 Task: Look for space in Sakrand, Pakistan from 10th July, 2023 to 15th July, 2023 for 7 adults in price range Rs.10000 to Rs.15000. Place can be entire place or shared room with 4 bedrooms having 7 beds and 4 bathrooms. Property type can be house, flat, guest house. Amenities needed are: wifi, TV, free parkinig on premises, gym, breakfast. Booking option can be shelf check-in. Required host language is English.
Action: Mouse pressed left at (427, 77)
Screenshot: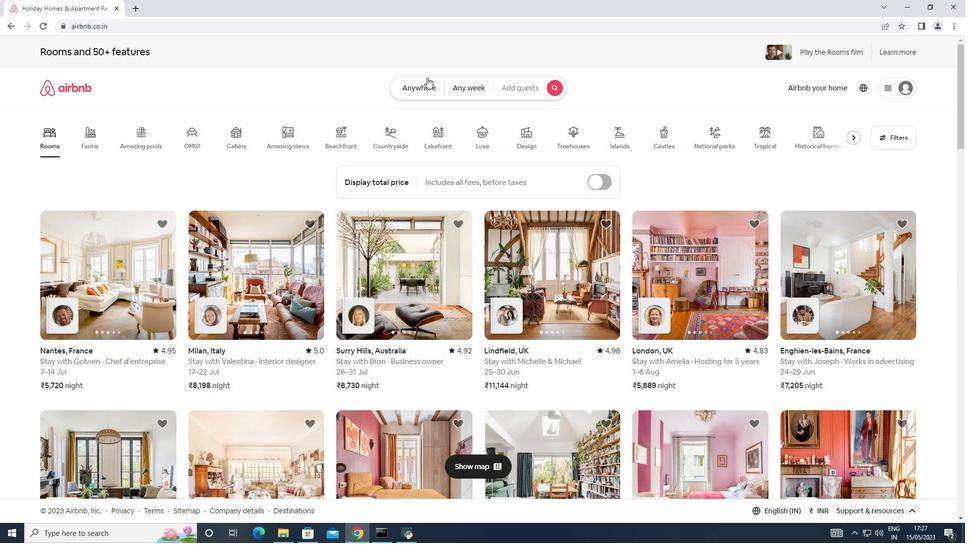 
Action: Mouse moved to (361, 126)
Screenshot: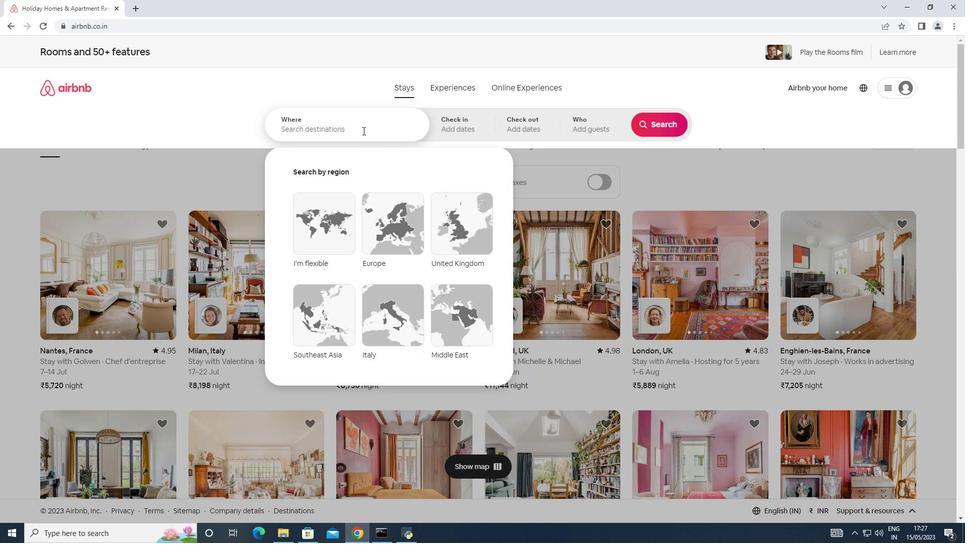 
Action: Mouse pressed left at (361, 126)
Screenshot: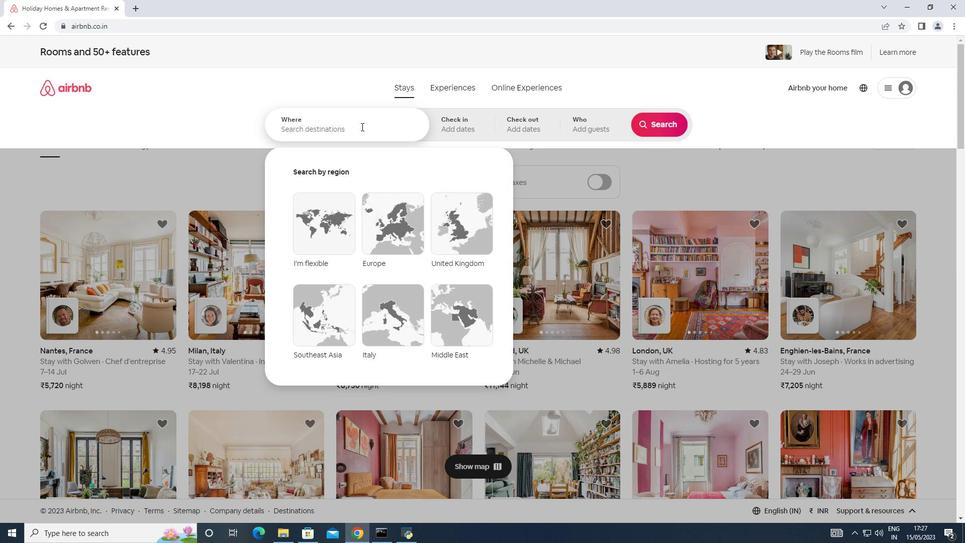 
Action: Mouse moved to (362, 125)
Screenshot: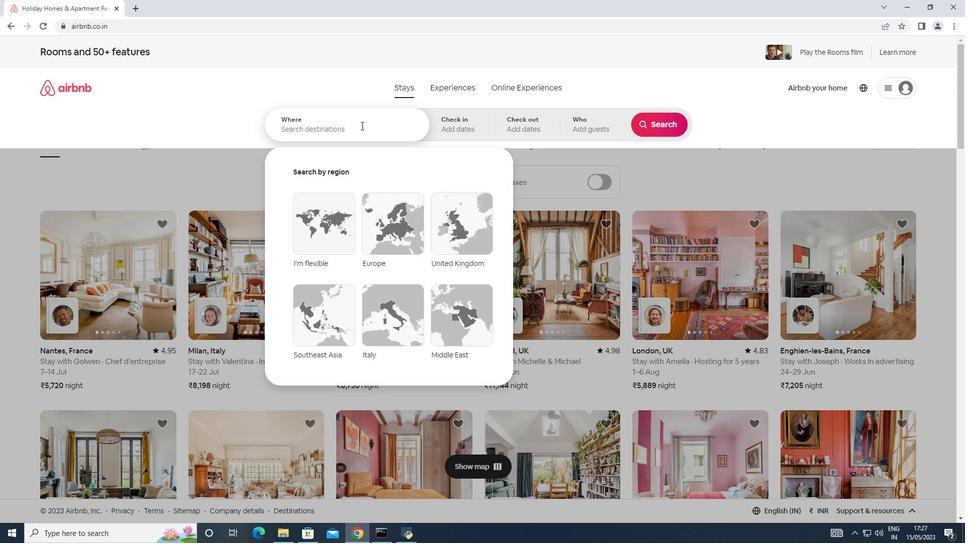 
Action: Key pressed <Key.shift>Sakrand,<Key.shift>Pakistan
Screenshot: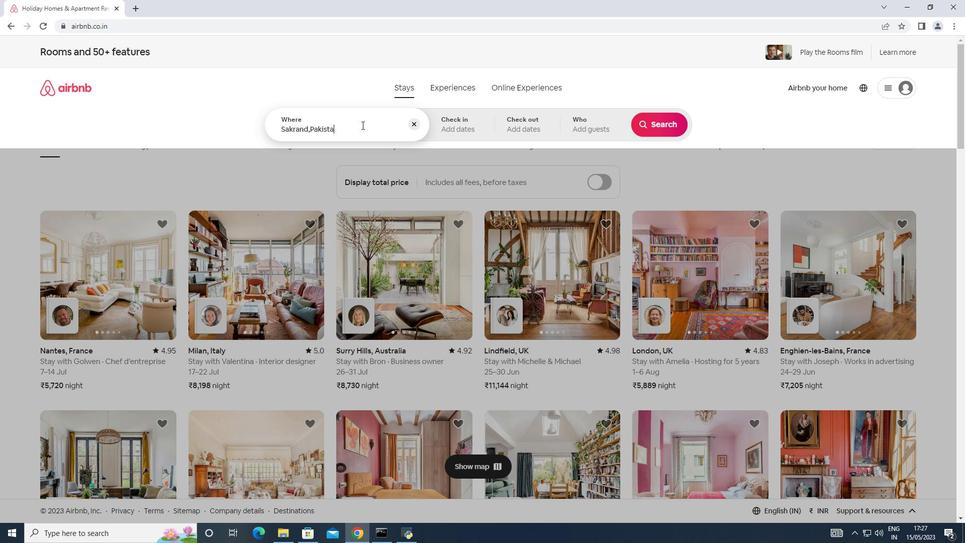 
Action: Mouse moved to (472, 124)
Screenshot: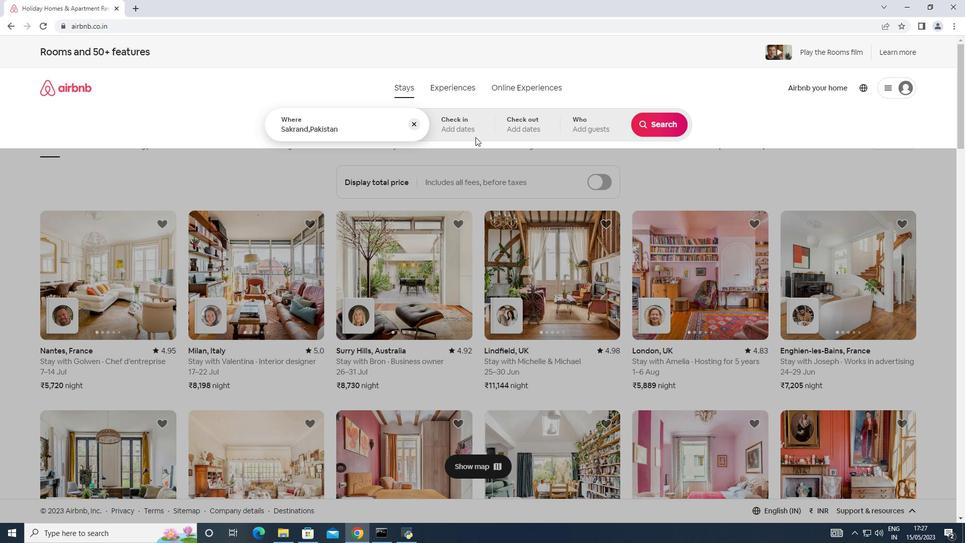 
Action: Mouse pressed left at (472, 124)
Screenshot: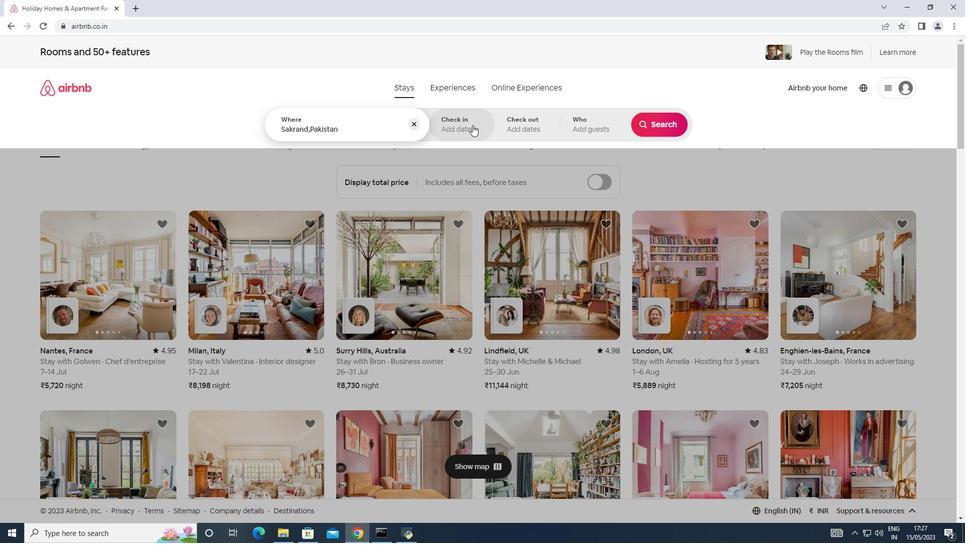 
Action: Mouse moved to (660, 208)
Screenshot: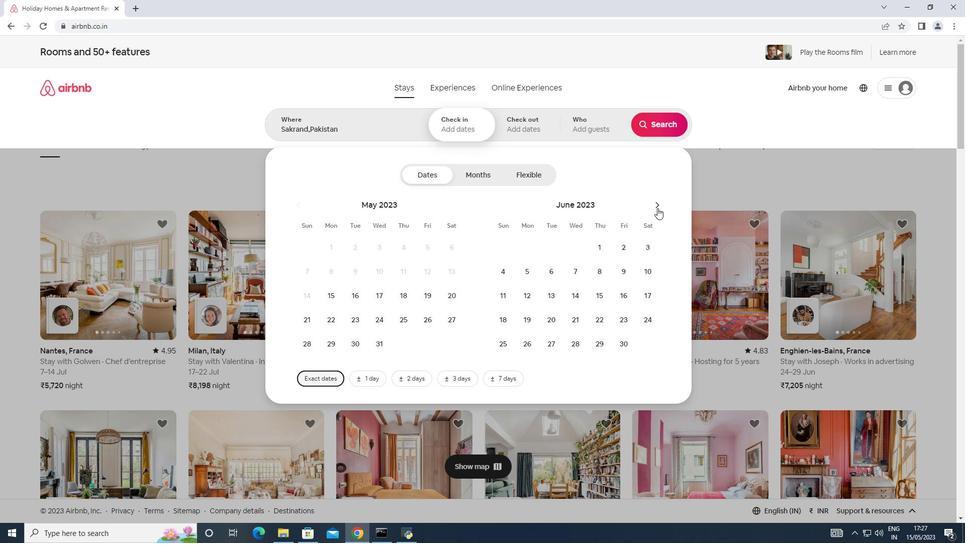 
Action: Mouse pressed left at (660, 208)
Screenshot: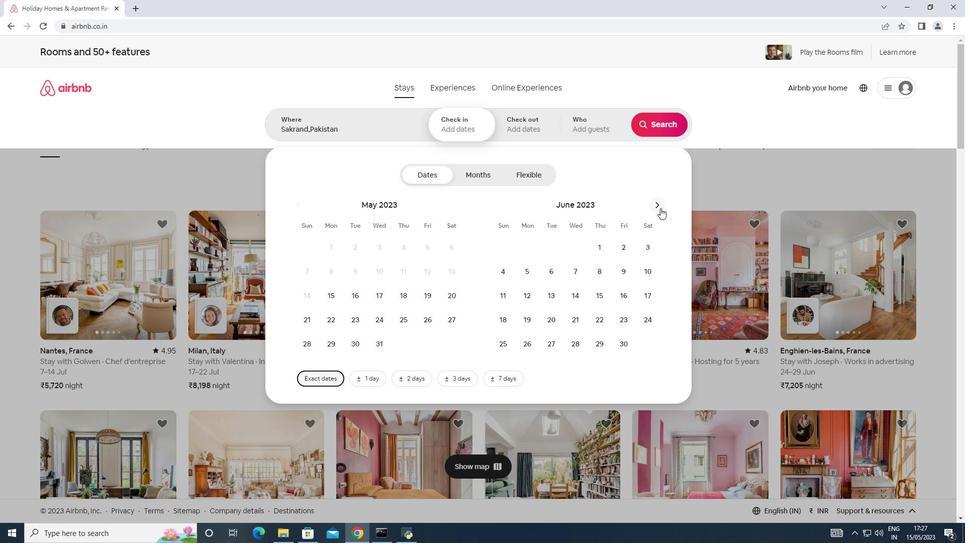 
Action: Mouse moved to (530, 290)
Screenshot: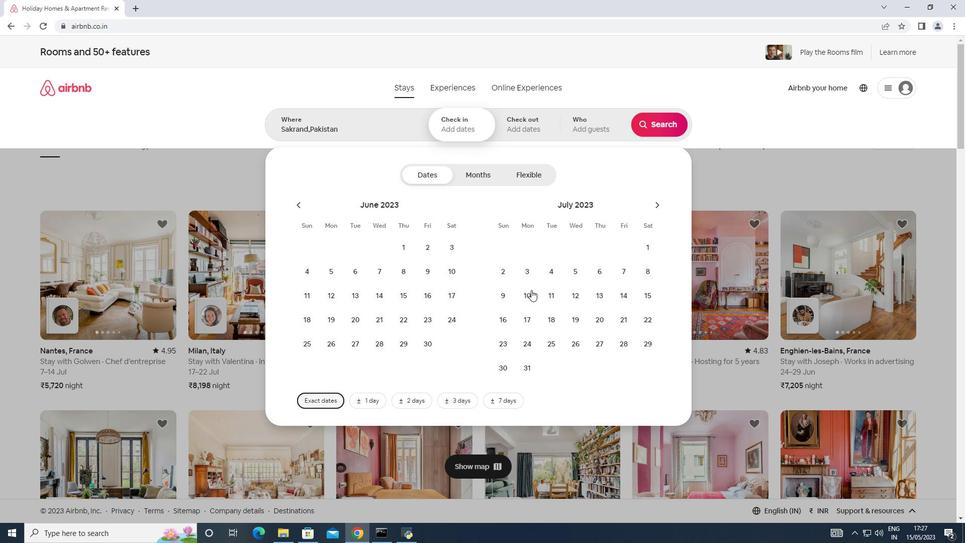 
Action: Mouse pressed left at (530, 290)
Screenshot: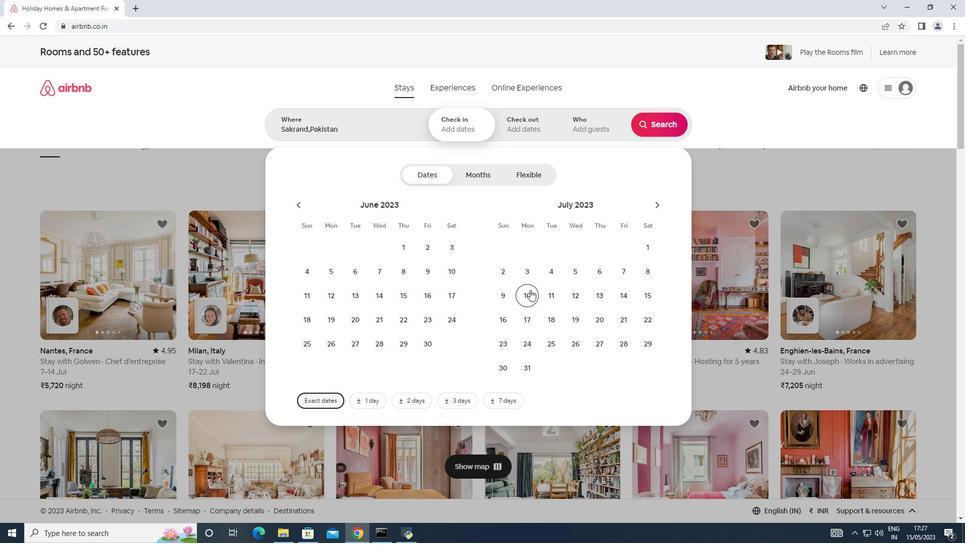 
Action: Mouse moved to (638, 292)
Screenshot: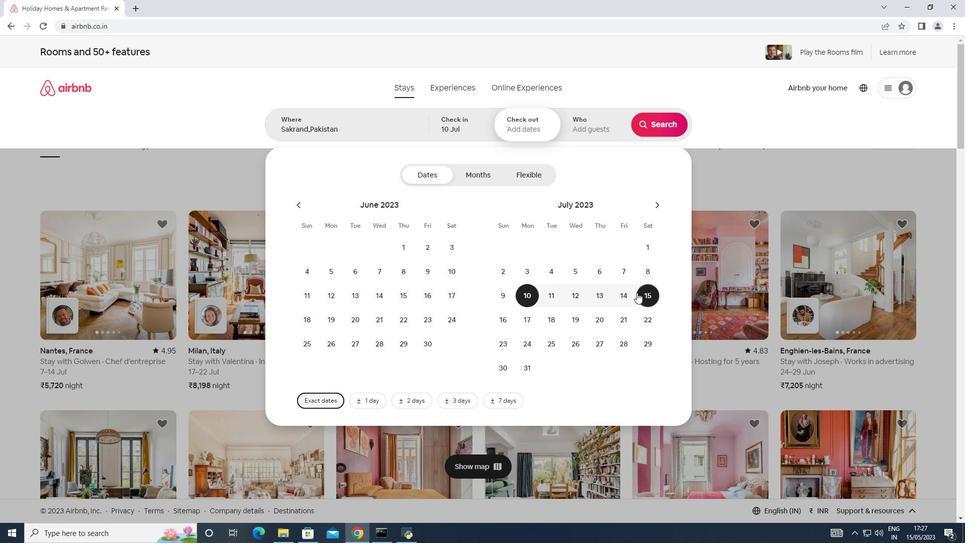 
Action: Mouse pressed left at (638, 292)
Screenshot: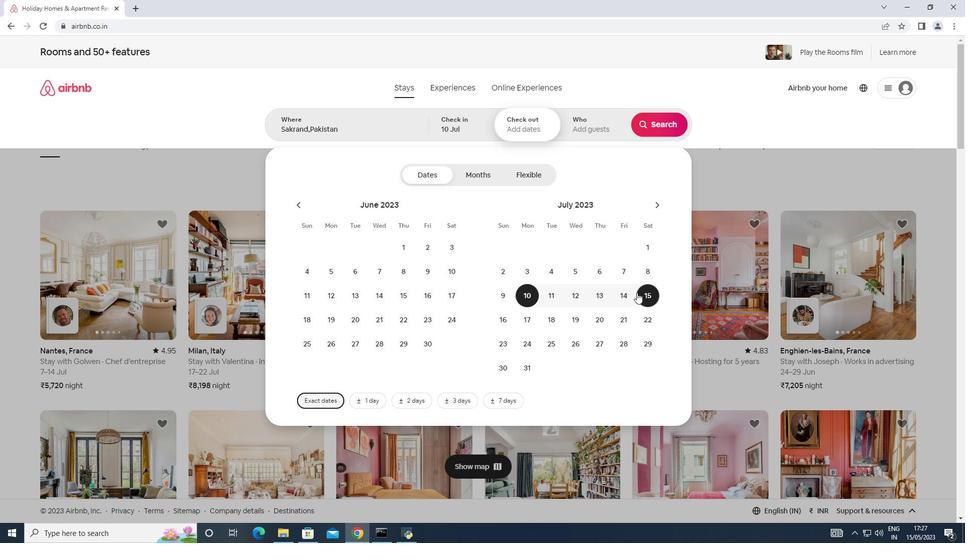 
Action: Mouse moved to (592, 126)
Screenshot: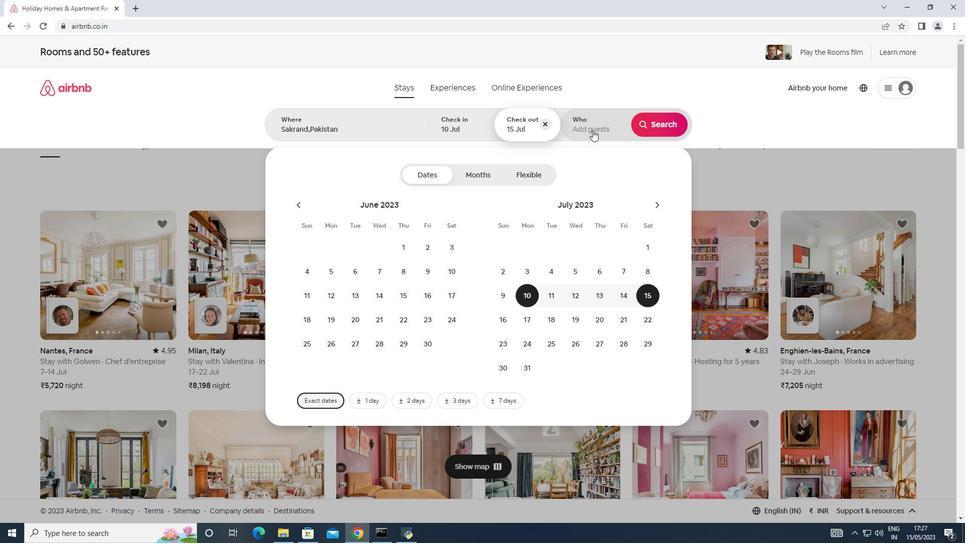 
Action: Mouse pressed left at (592, 126)
Screenshot: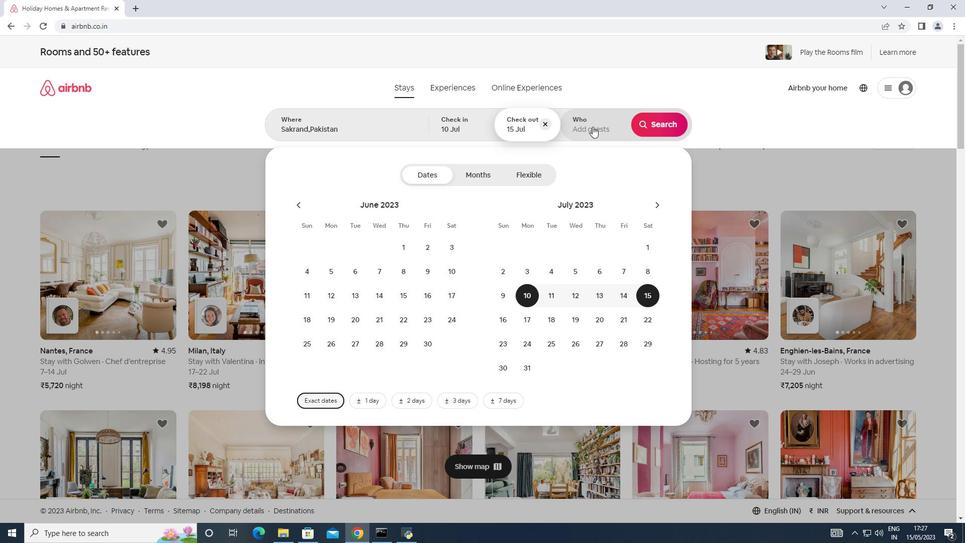 
Action: Mouse moved to (663, 177)
Screenshot: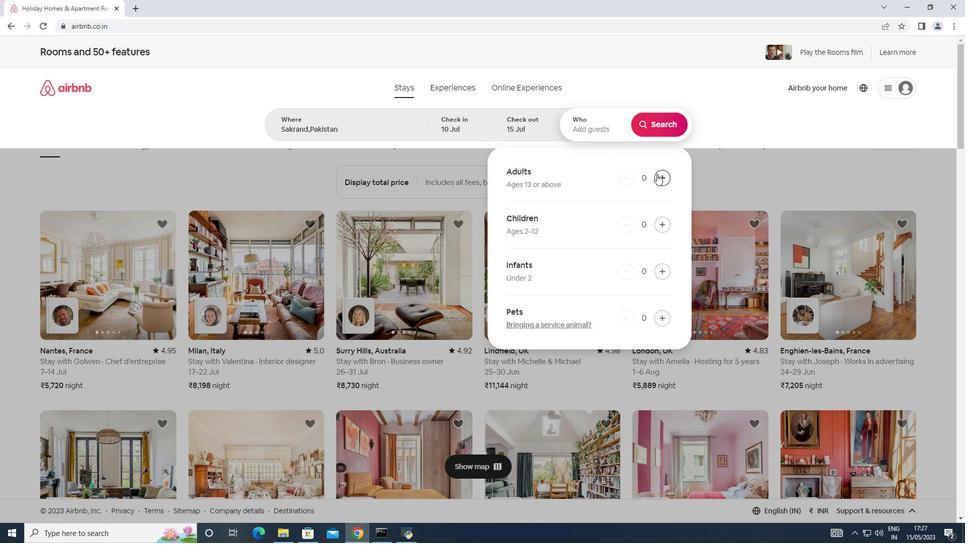 
Action: Mouse pressed left at (663, 177)
Screenshot: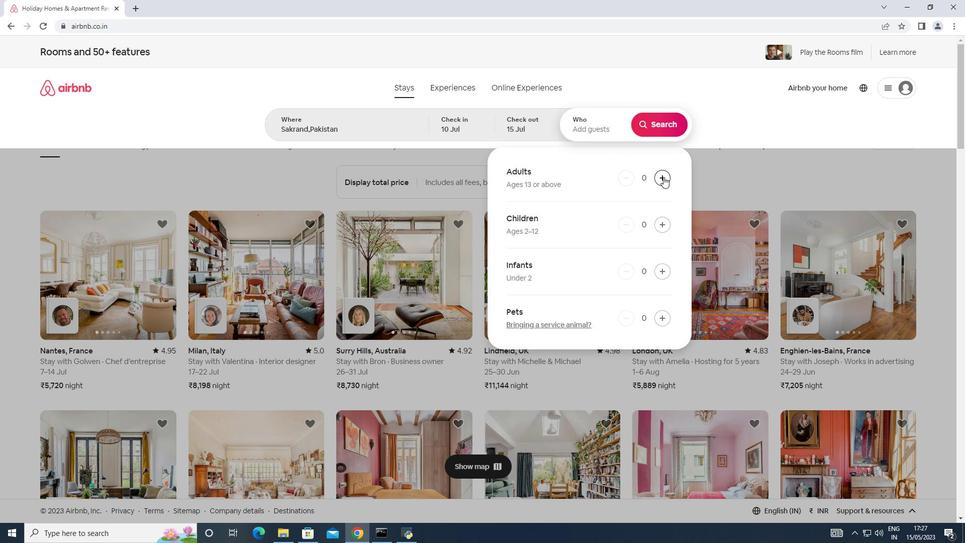 
Action: Mouse pressed left at (663, 177)
Screenshot: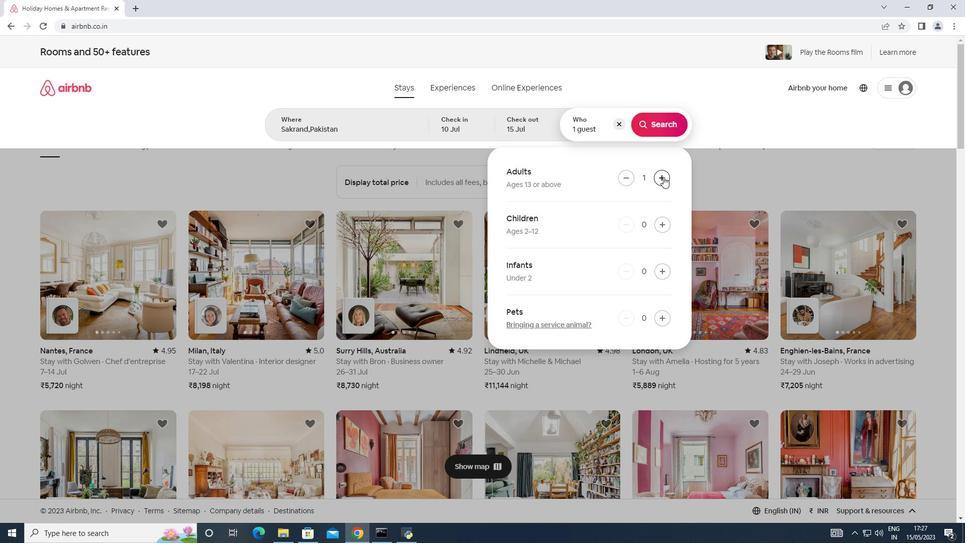 
Action: Mouse moved to (664, 177)
Screenshot: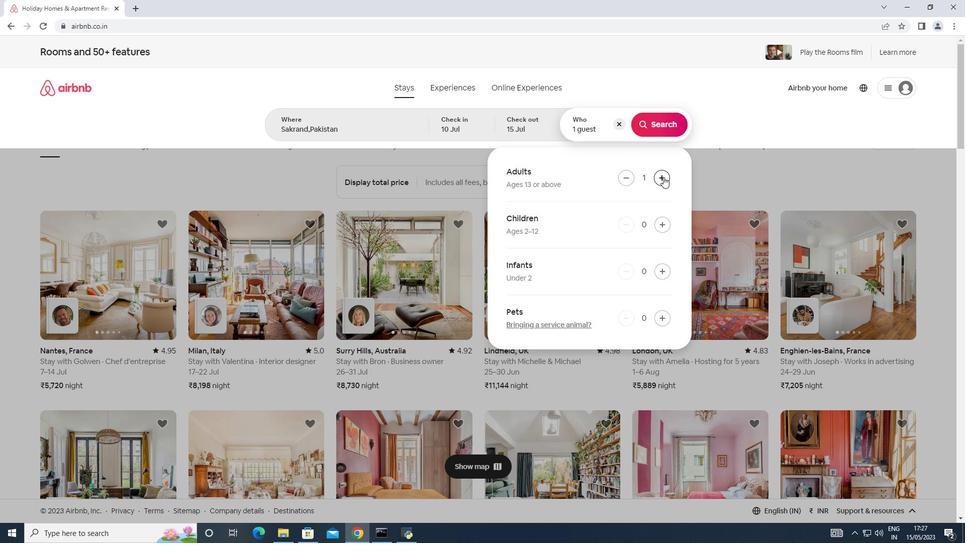 
Action: Mouse pressed left at (664, 177)
Screenshot: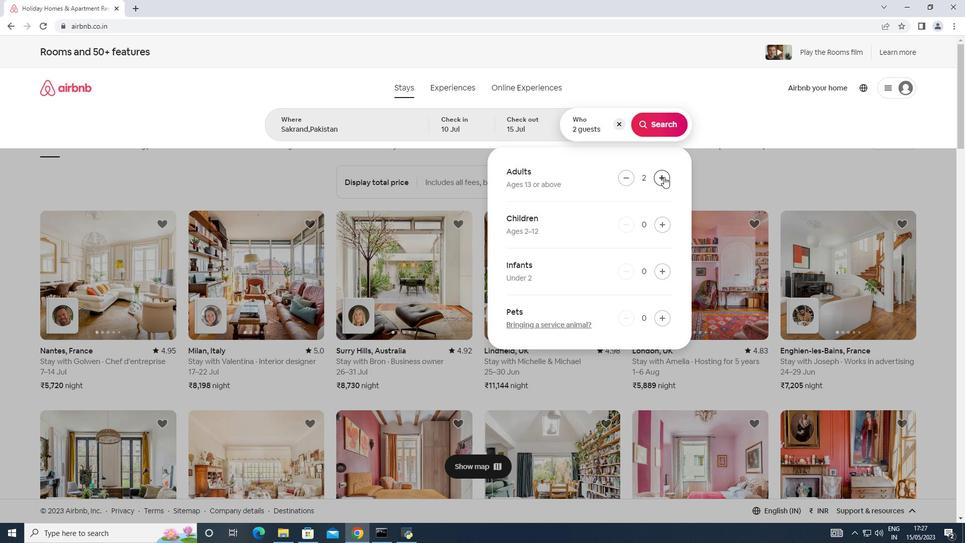 
Action: Mouse pressed left at (664, 177)
Screenshot: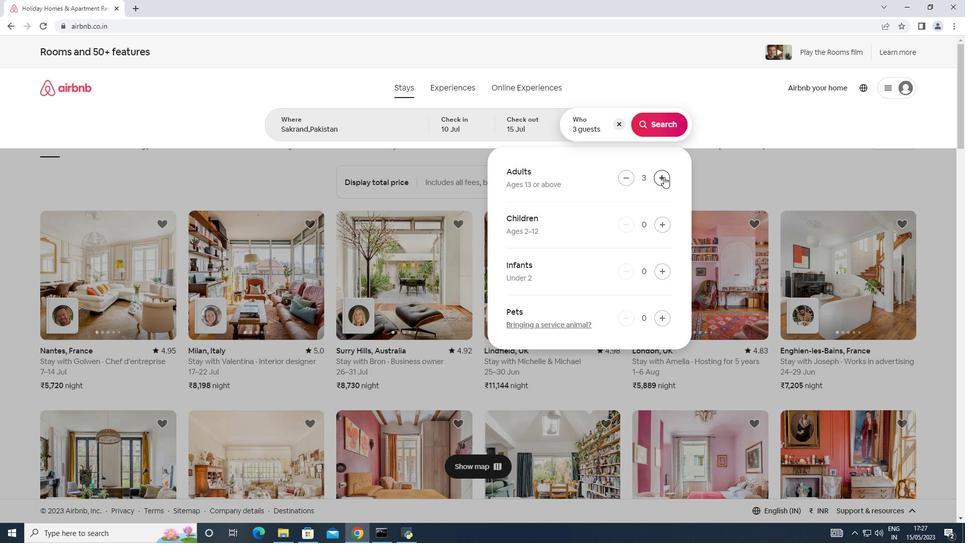 
Action: Mouse pressed left at (664, 177)
Screenshot: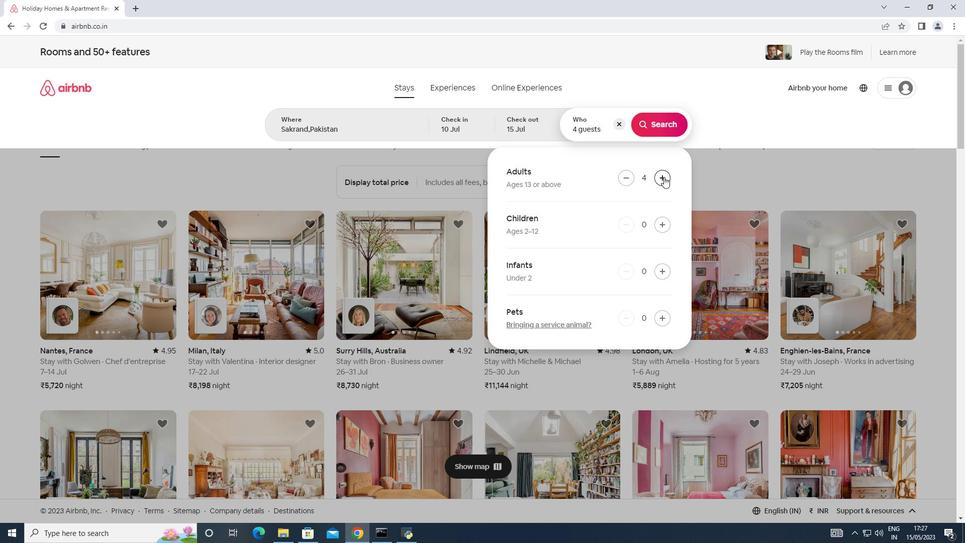 
Action: Mouse pressed left at (664, 177)
Screenshot: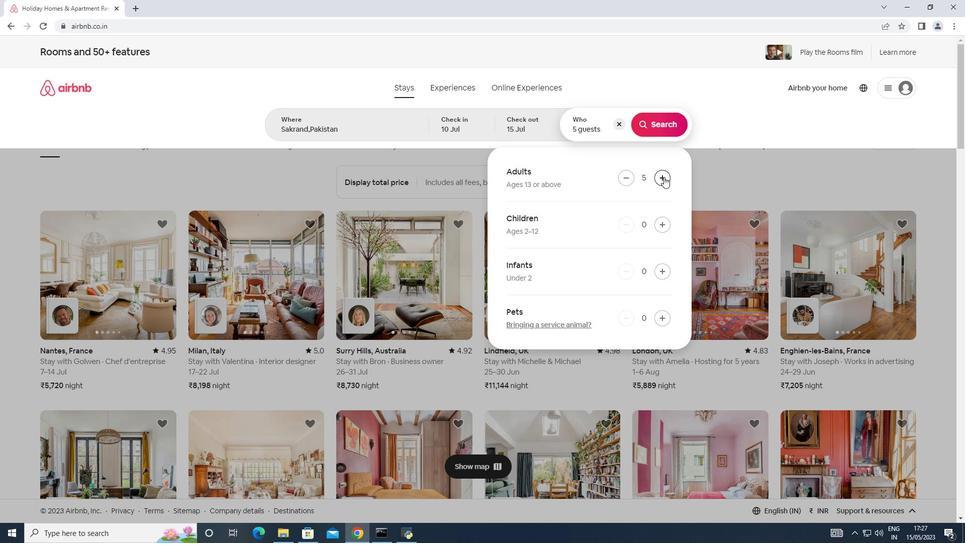 
Action: Mouse pressed left at (664, 177)
Screenshot: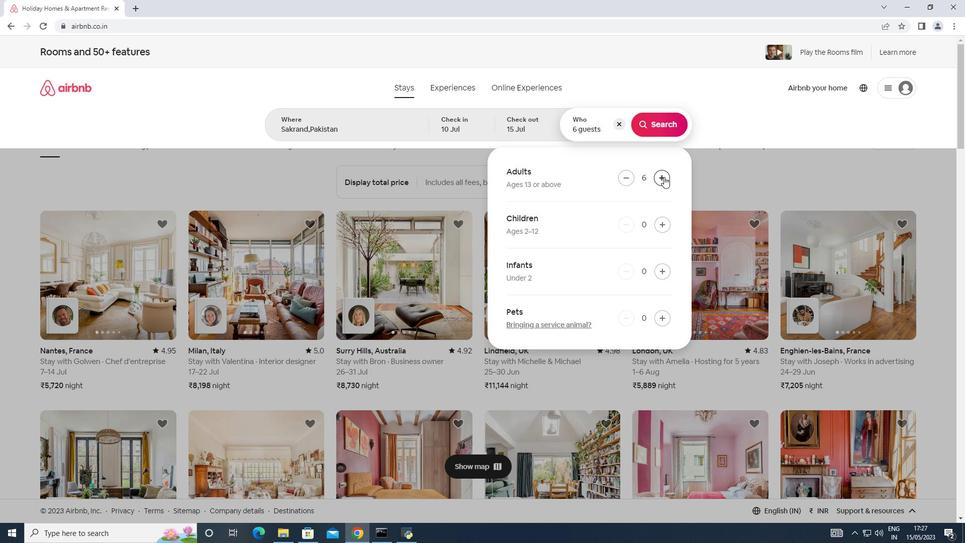 
Action: Mouse moved to (662, 120)
Screenshot: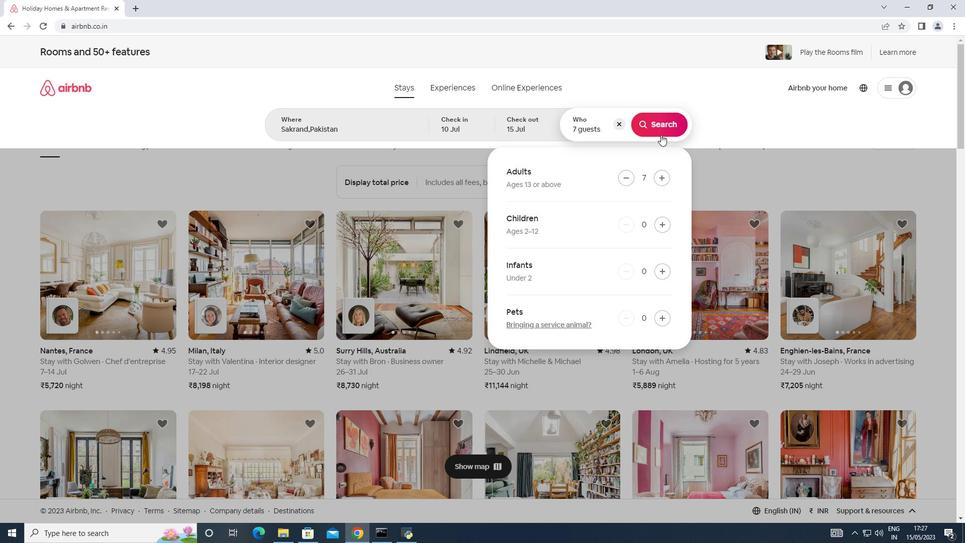 
Action: Mouse pressed left at (662, 120)
Screenshot: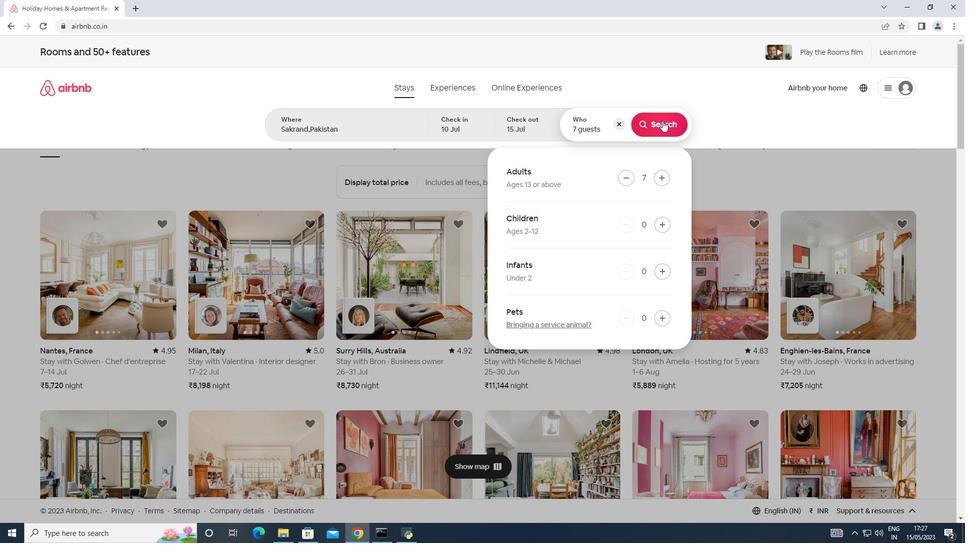 
Action: Mouse moved to (916, 92)
Screenshot: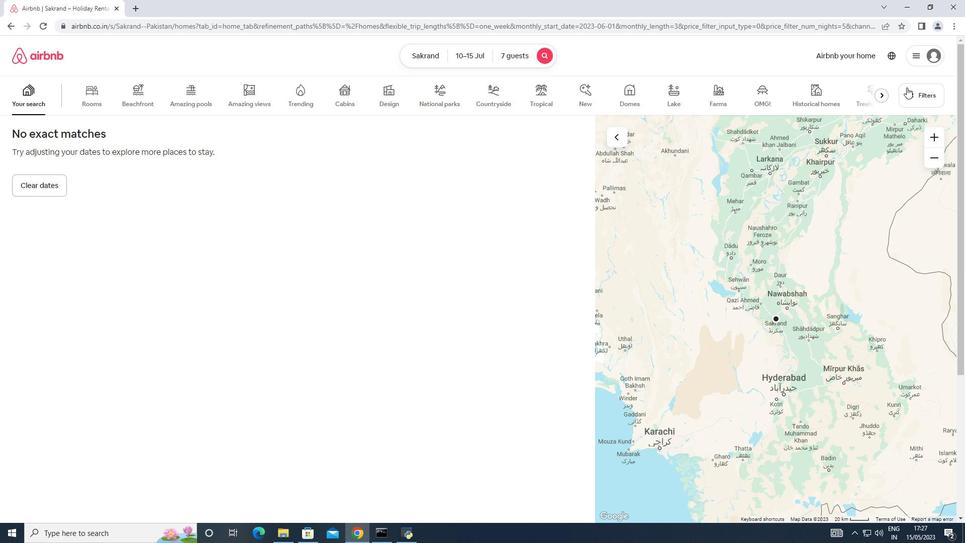 
Action: Mouse pressed left at (916, 92)
Screenshot: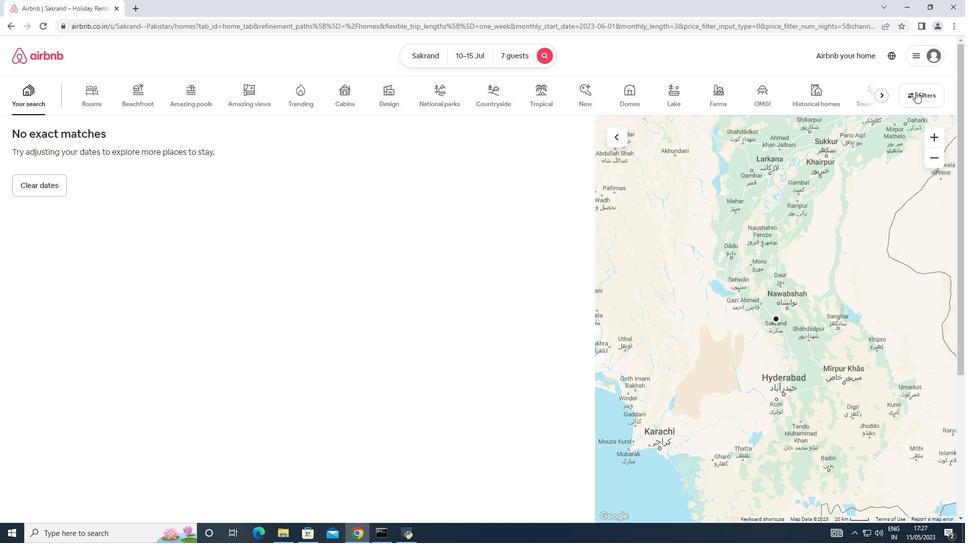 
Action: Mouse moved to (350, 341)
Screenshot: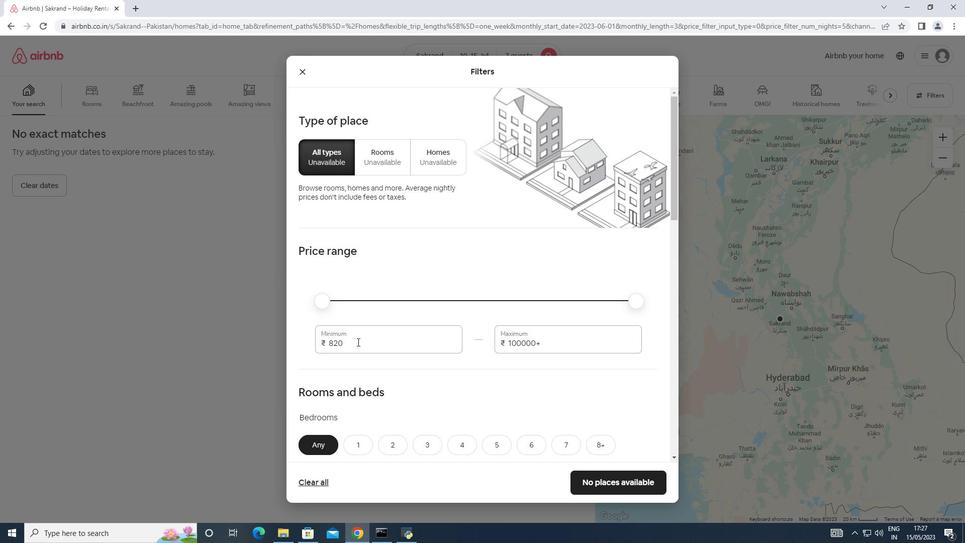 
Action: Mouse pressed left at (350, 341)
Screenshot: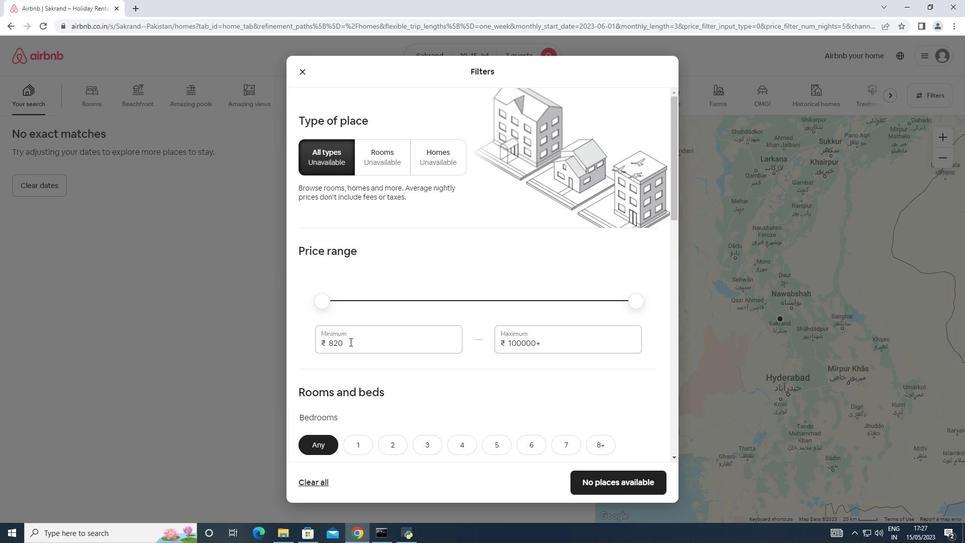 
Action: Mouse moved to (327, 338)
Screenshot: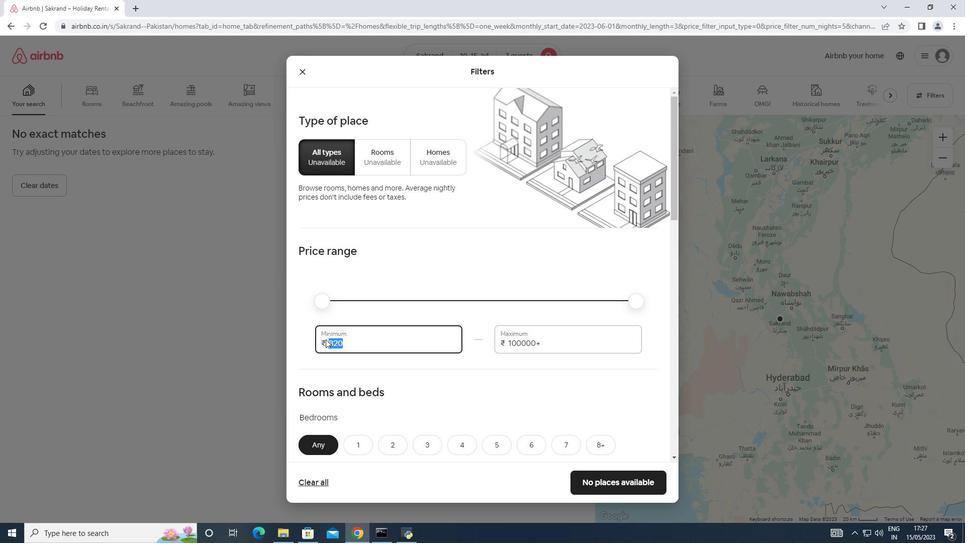 
Action: Key pressed 1
Screenshot: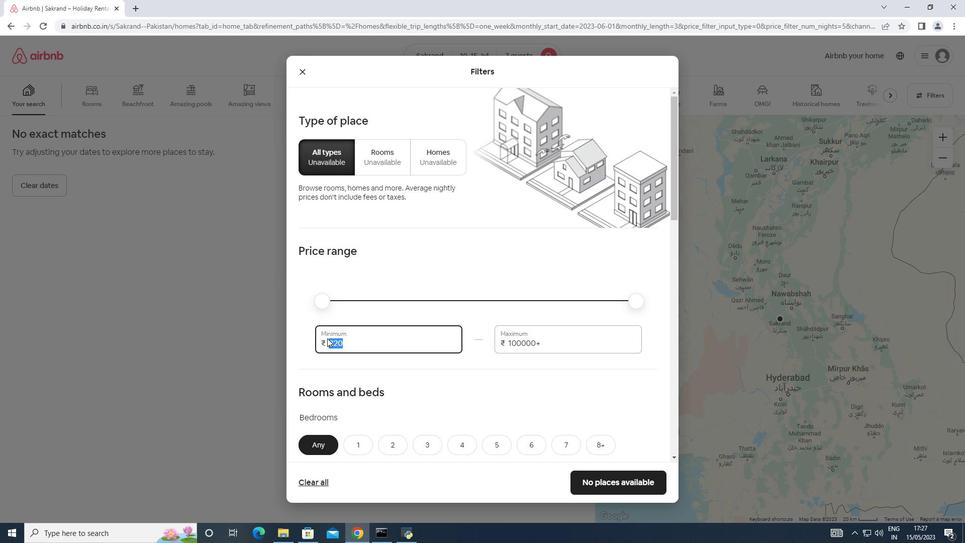 
Action: Mouse moved to (329, 336)
Screenshot: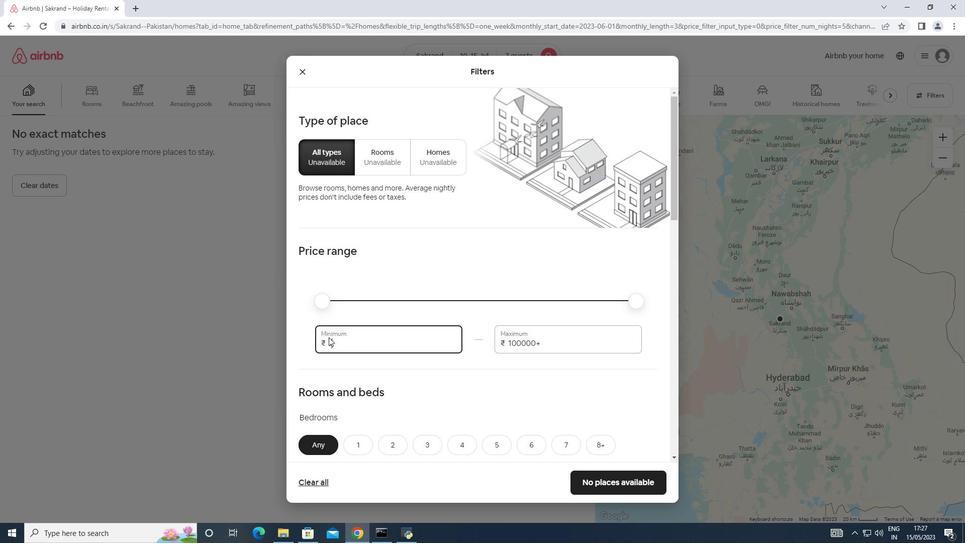 
Action: Key pressed 00
Screenshot: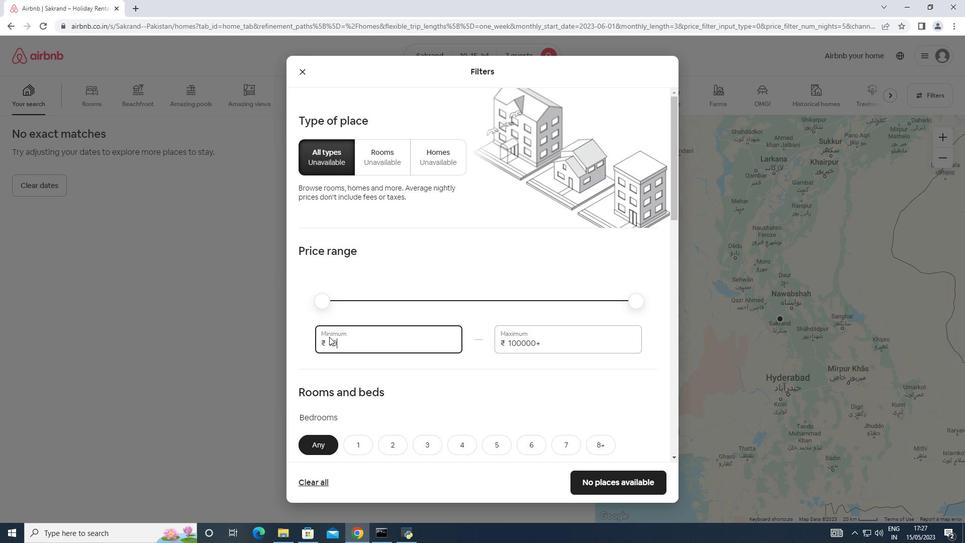 
Action: Mouse moved to (330, 336)
Screenshot: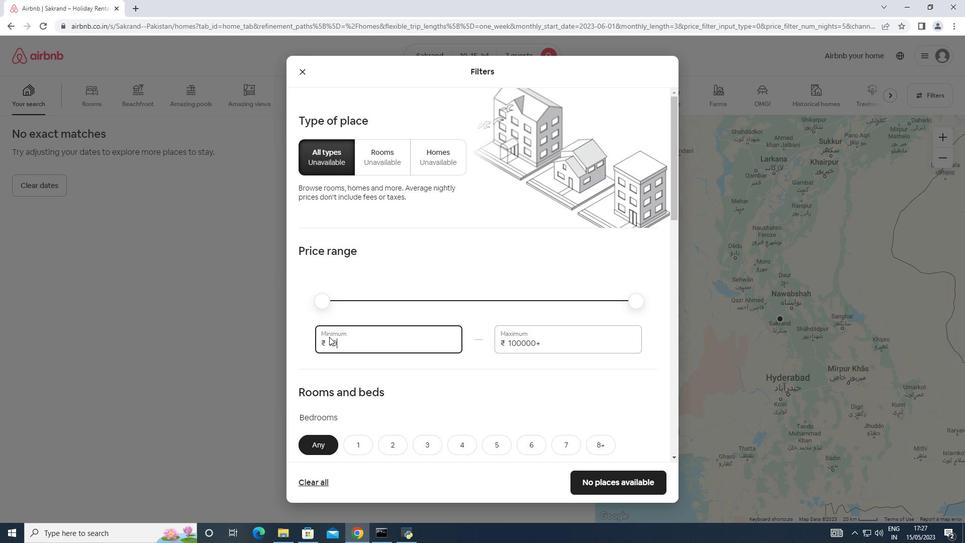 
Action: Key pressed 0
Screenshot: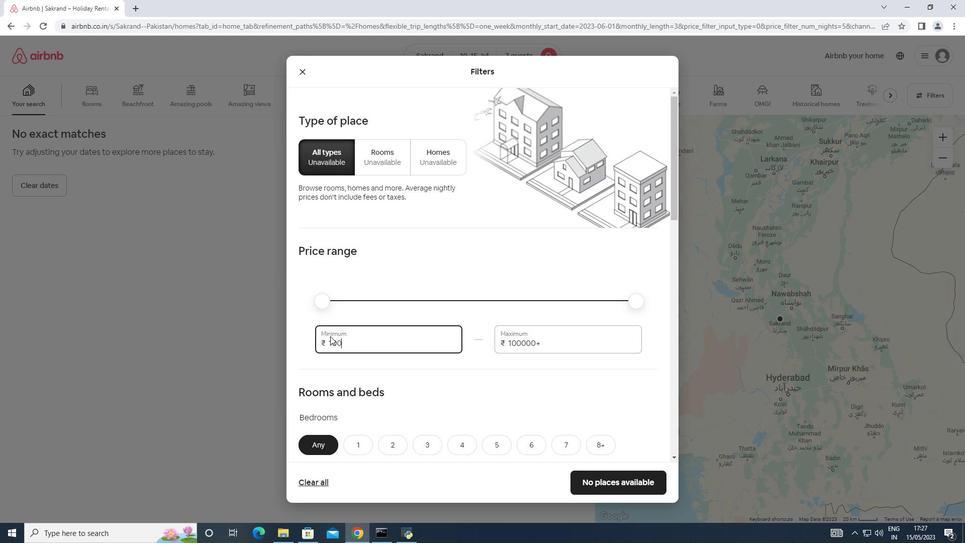 
Action: Mouse moved to (330, 335)
Screenshot: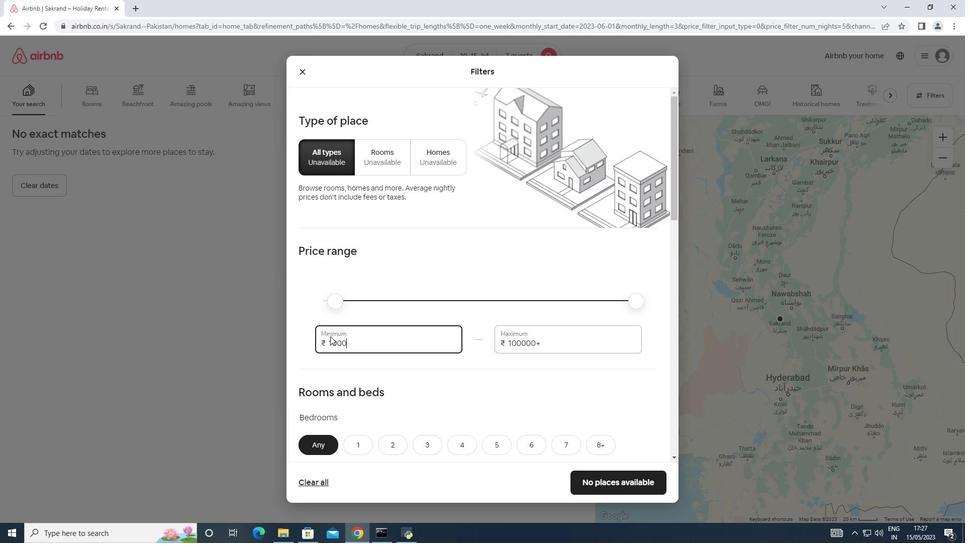 
Action: Key pressed 0
Screenshot: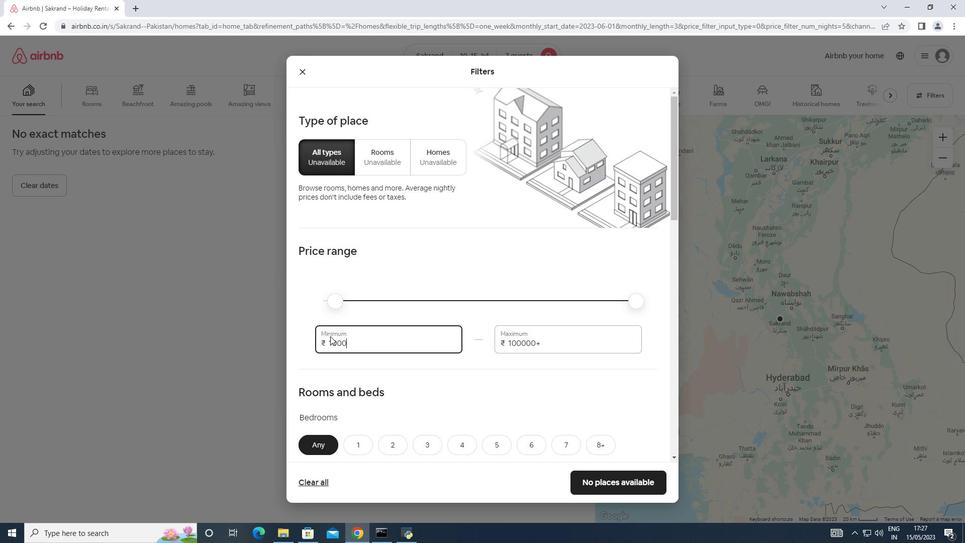 
Action: Mouse moved to (546, 343)
Screenshot: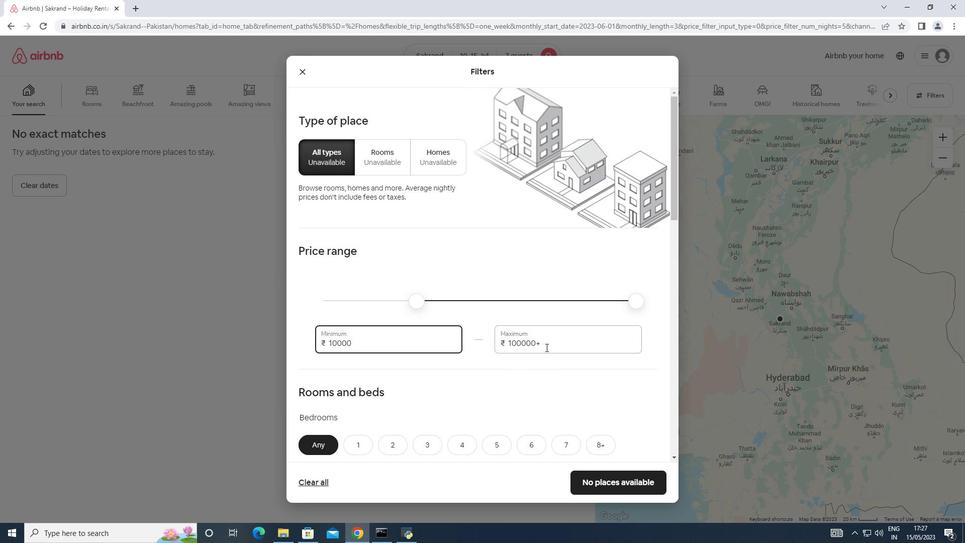 
Action: Mouse pressed left at (546, 343)
Screenshot: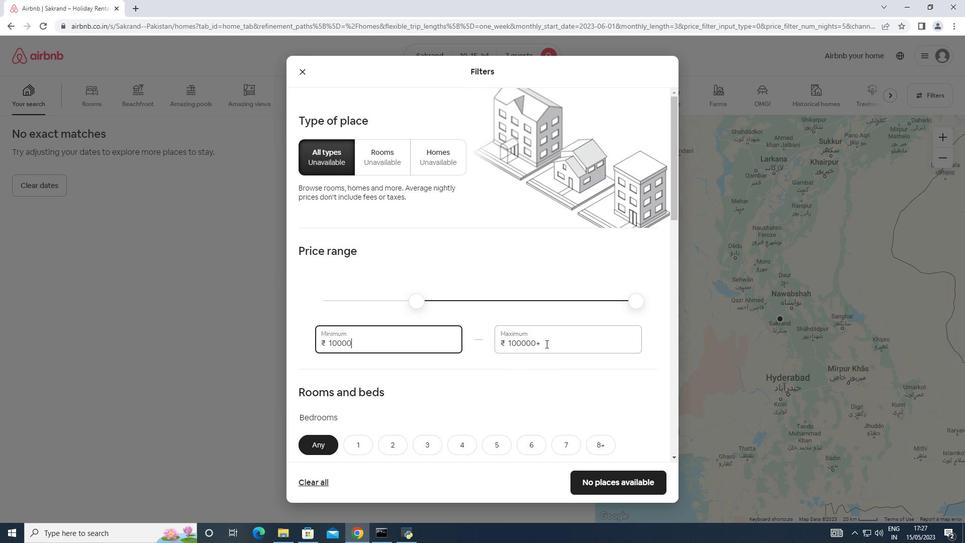 
Action: Mouse moved to (488, 343)
Screenshot: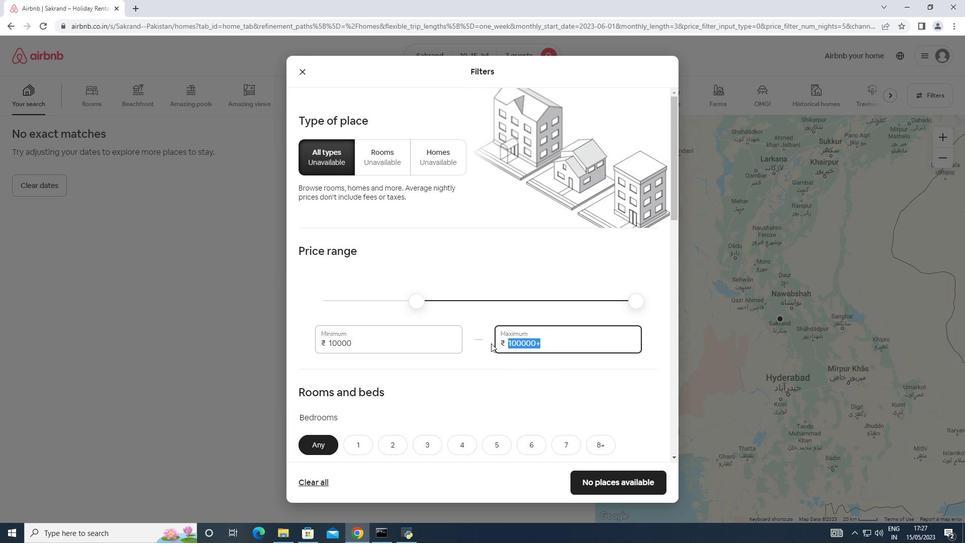 
Action: Key pressed 1
Screenshot: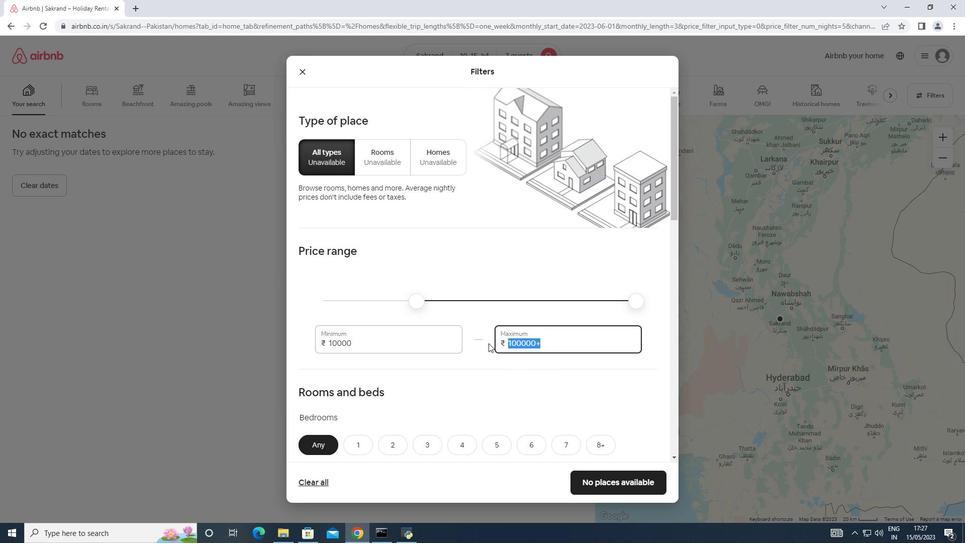 
Action: Mouse moved to (484, 341)
Screenshot: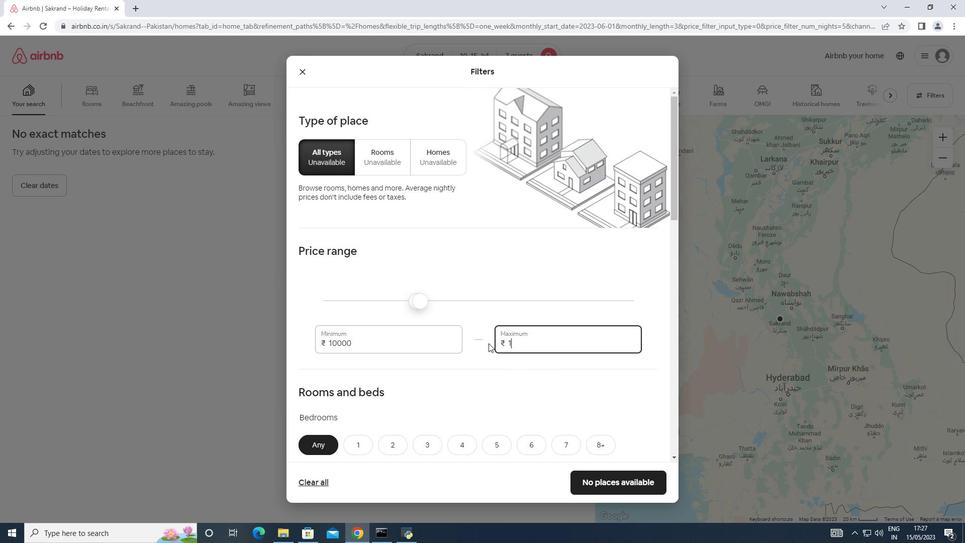 
Action: Key pressed 5
Screenshot: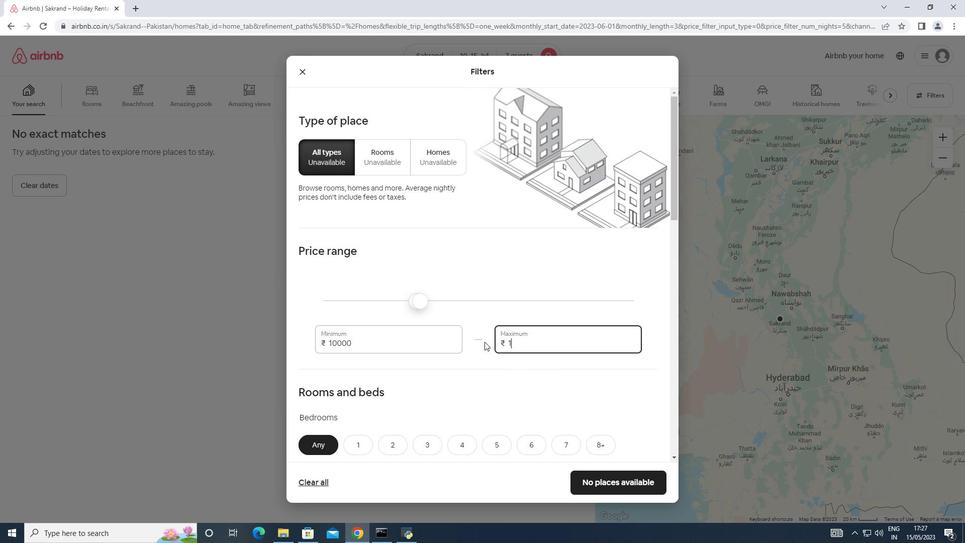 
Action: Mouse moved to (483, 340)
Screenshot: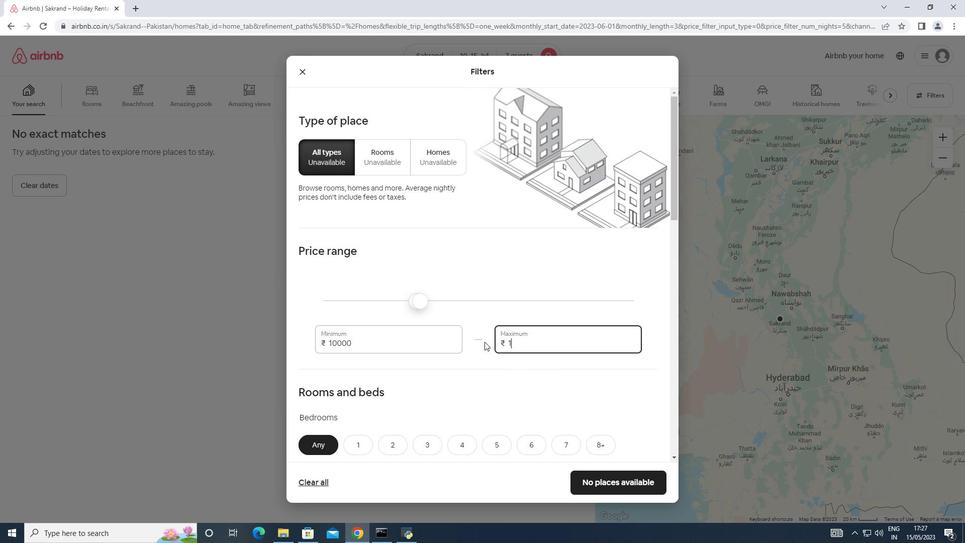 
Action: Key pressed 000
Screenshot: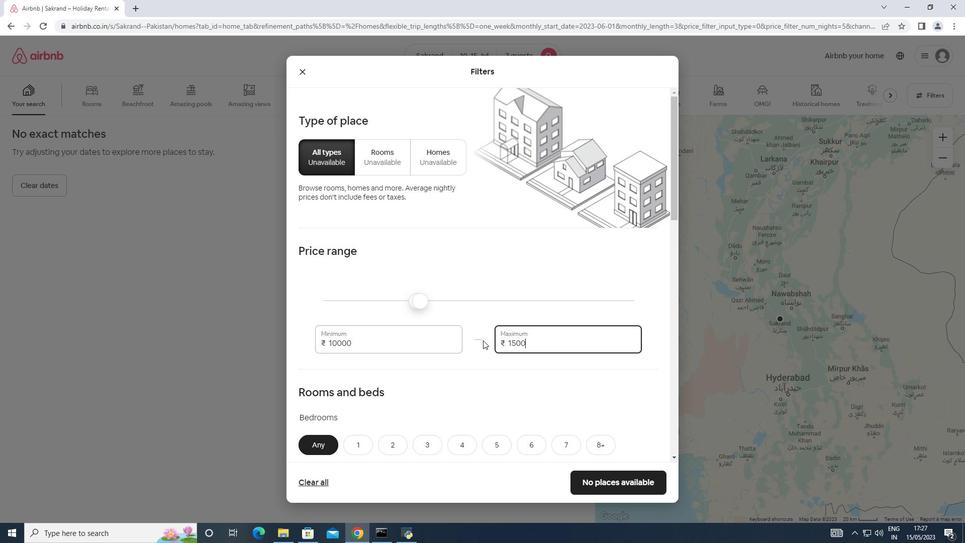 
Action: Mouse moved to (600, 326)
Screenshot: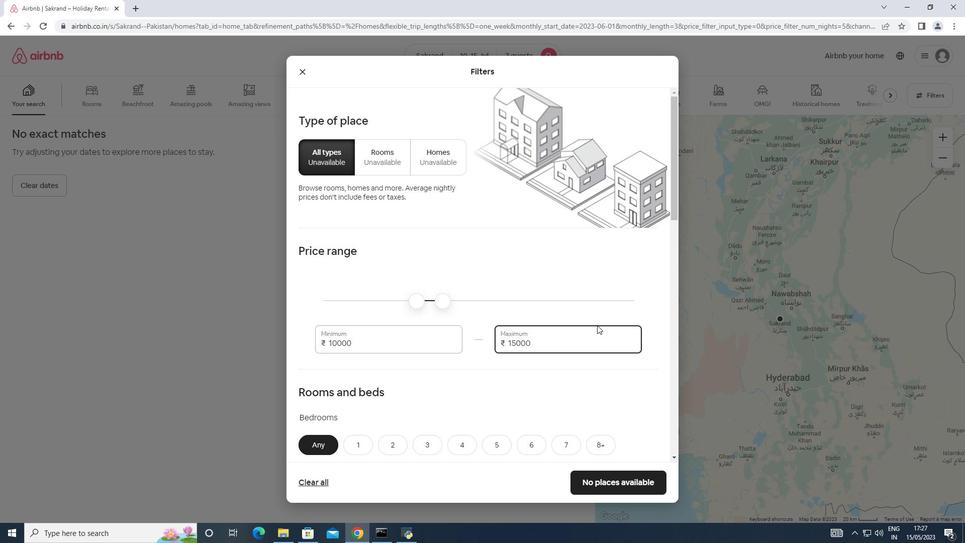 
Action: Mouse scrolled (600, 325) with delta (0, 0)
Screenshot: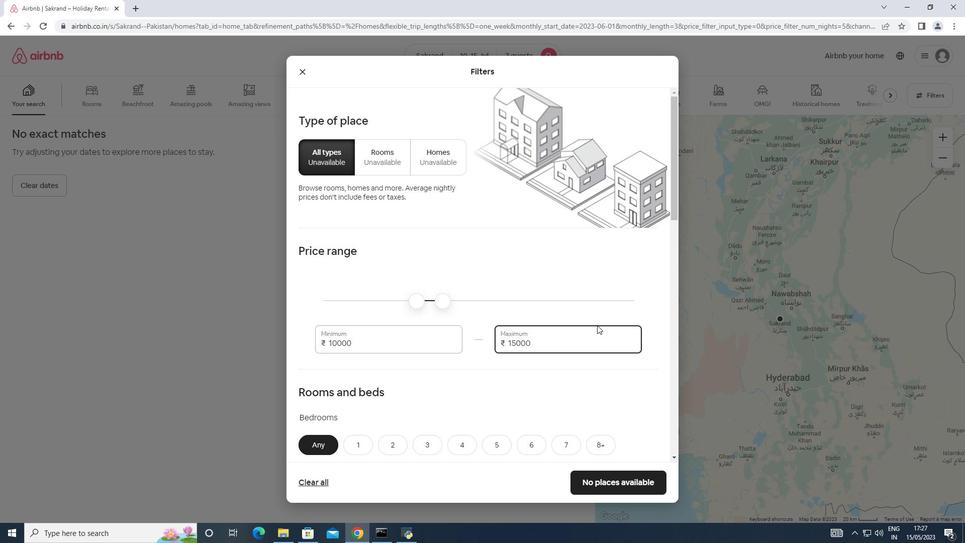 
Action: Mouse moved to (601, 326)
Screenshot: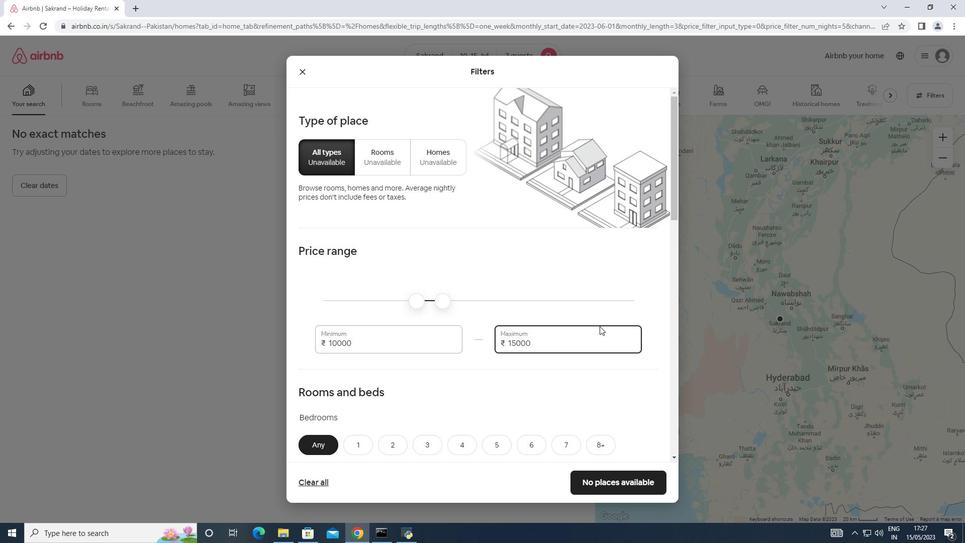 
Action: Mouse scrolled (601, 325) with delta (0, 0)
Screenshot: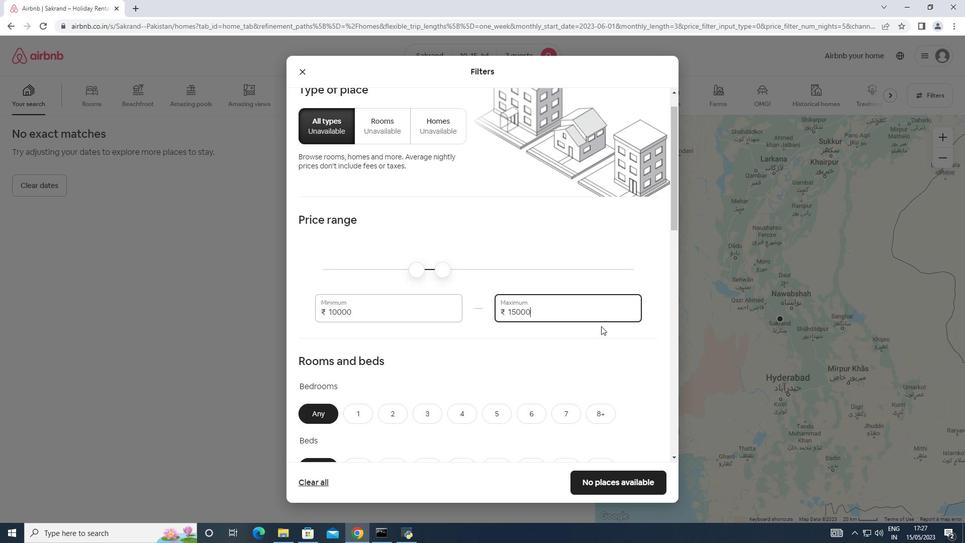 
Action: Mouse moved to (600, 327)
Screenshot: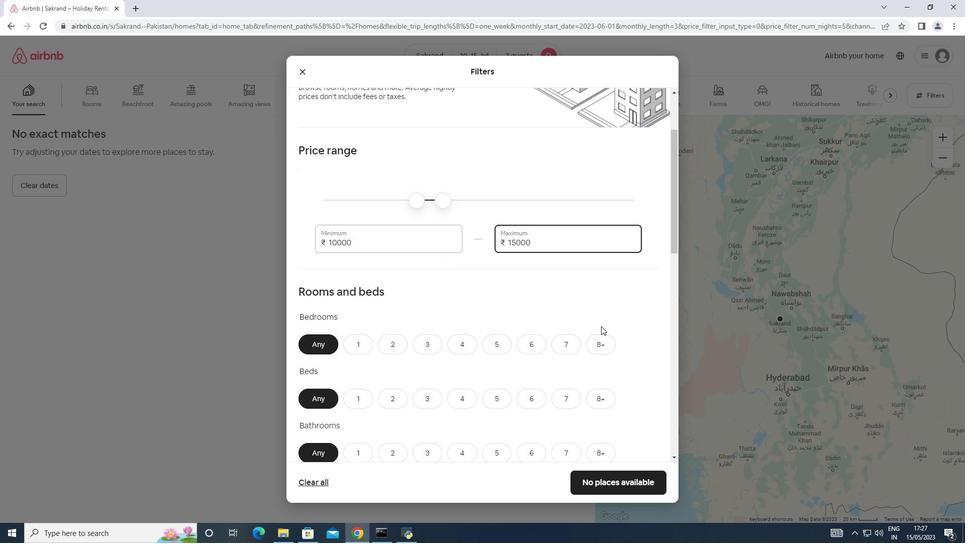 
Action: Mouse scrolled (600, 326) with delta (0, 0)
Screenshot: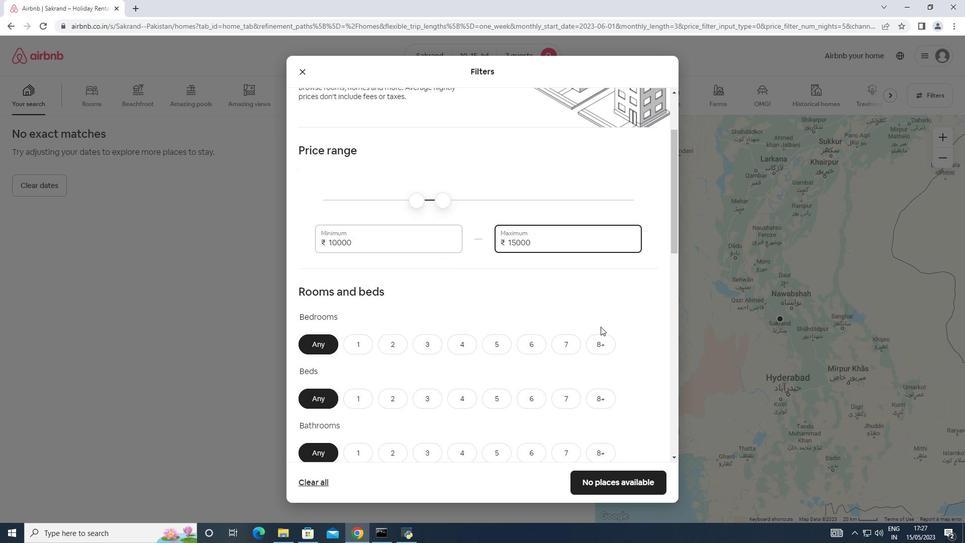 
Action: Mouse moved to (599, 327)
Screenshot: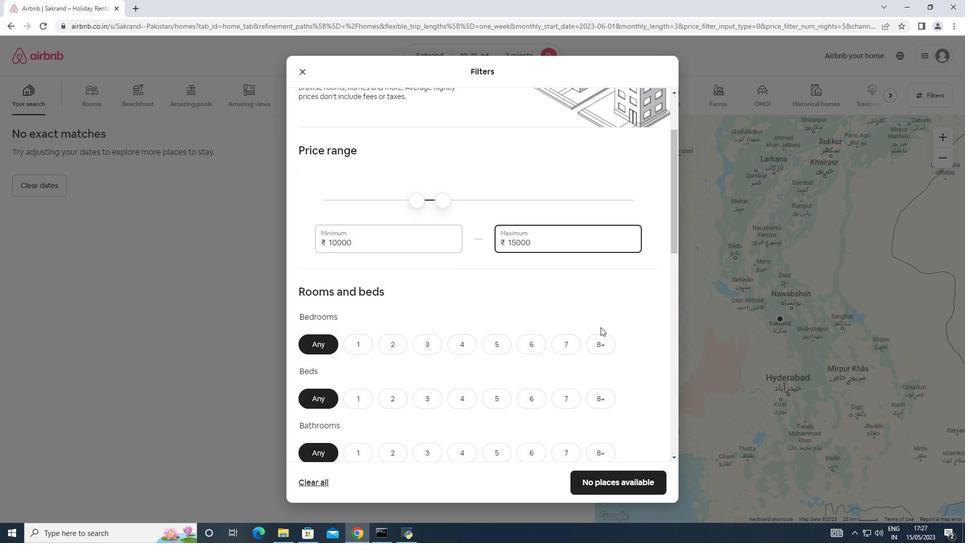 
Action: Mouse scrolled (599, 327) with delta (0, 0)
Screenshot: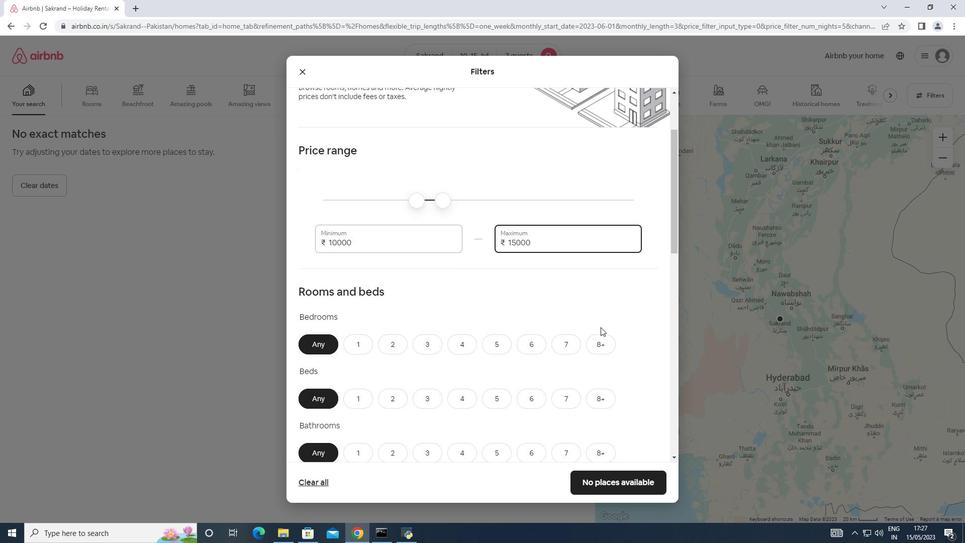 
Action: Mouse scrolled (599, 327) with delta (0, 0)
Screenshot: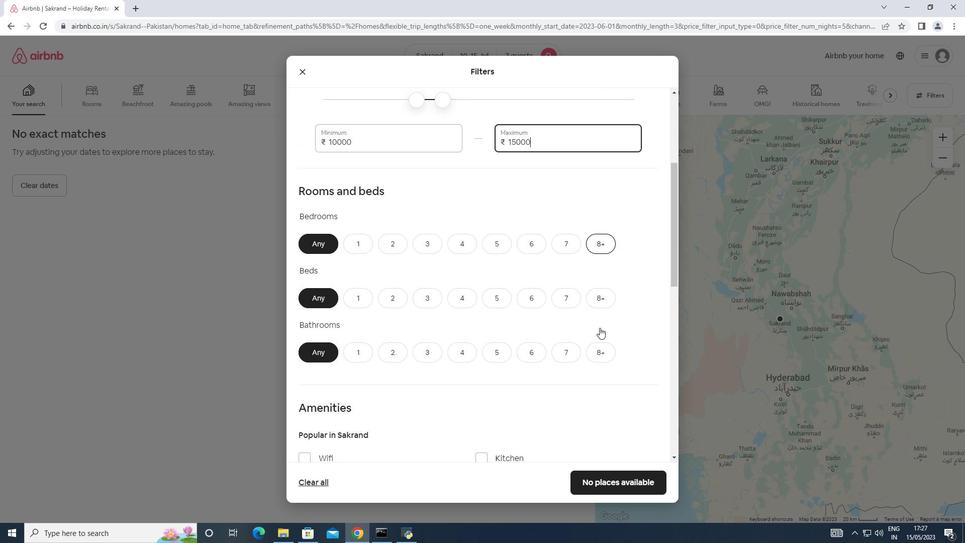 
Action: Mouse moved to (453, 191)
Screenshot: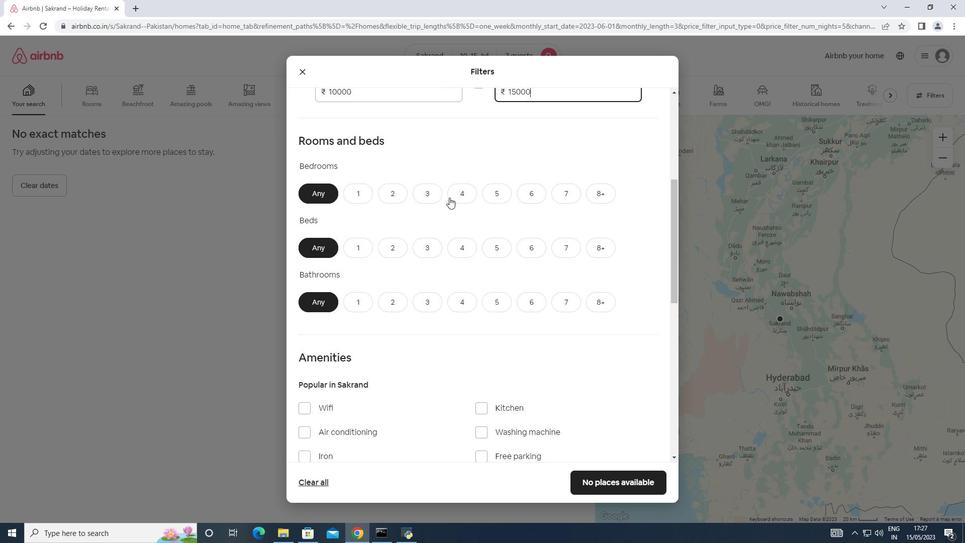 
Action: Mouse pressed left at (453, 191)
Screenshot: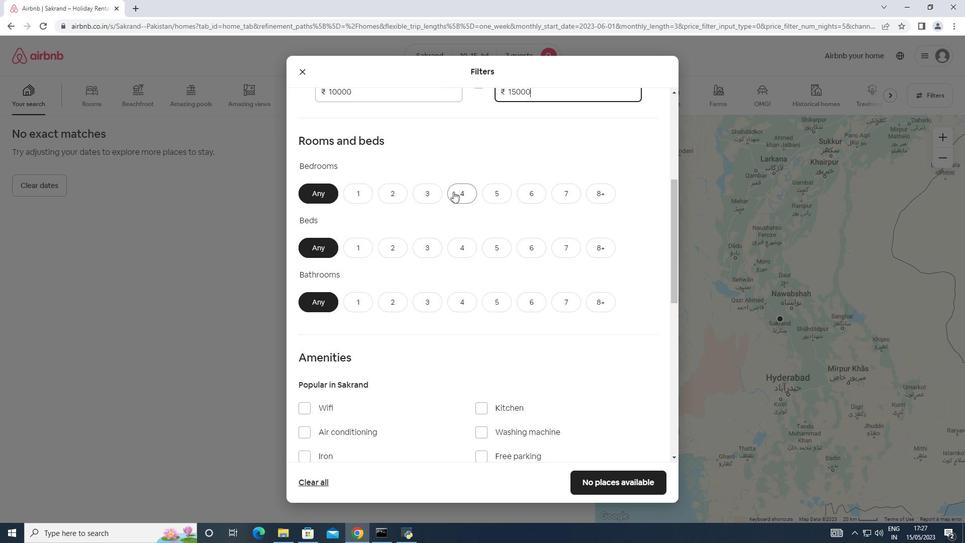 
Action: Mouse moved to (561, 253)
Screenshot: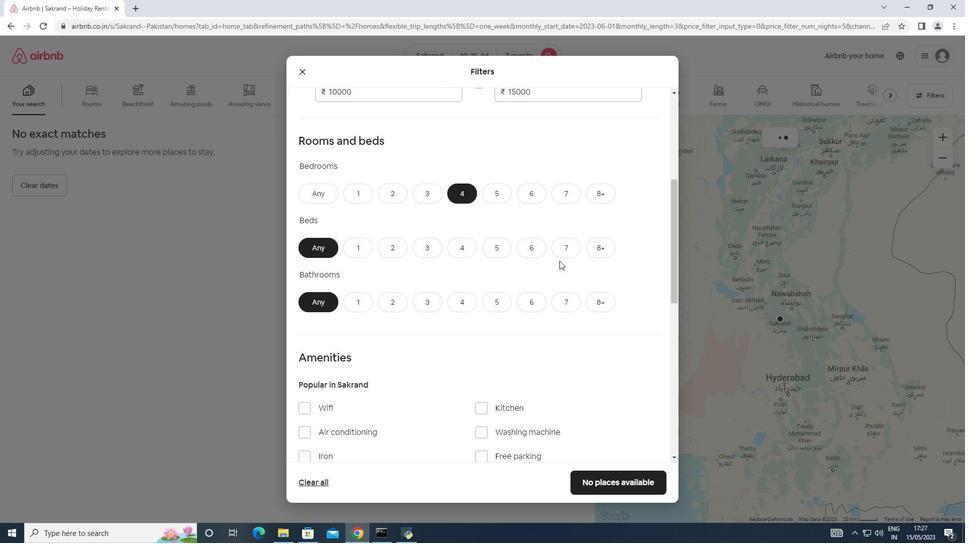 
Action: Mouse pressed left at (561, 253)
Screenshot: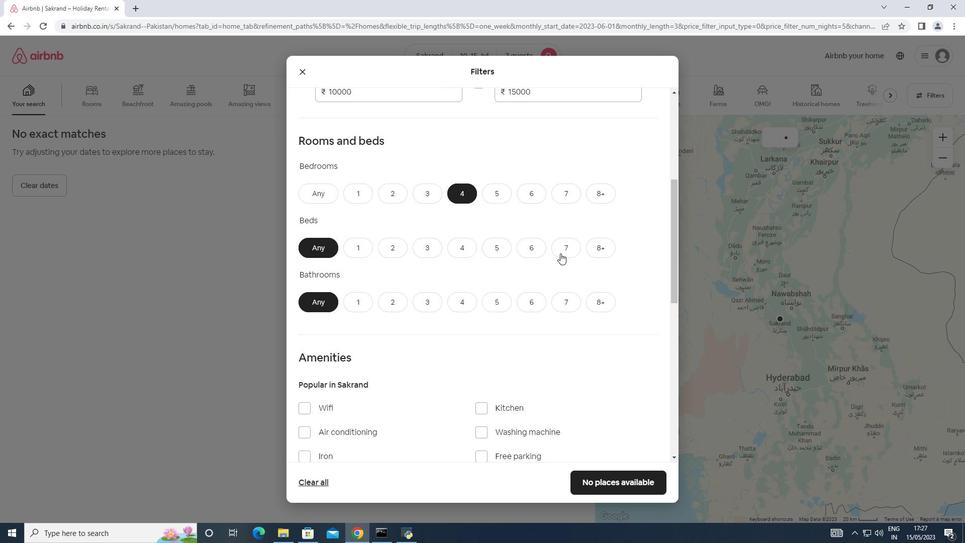 
Action: Mouse moved to (467, 301)
Screenshot: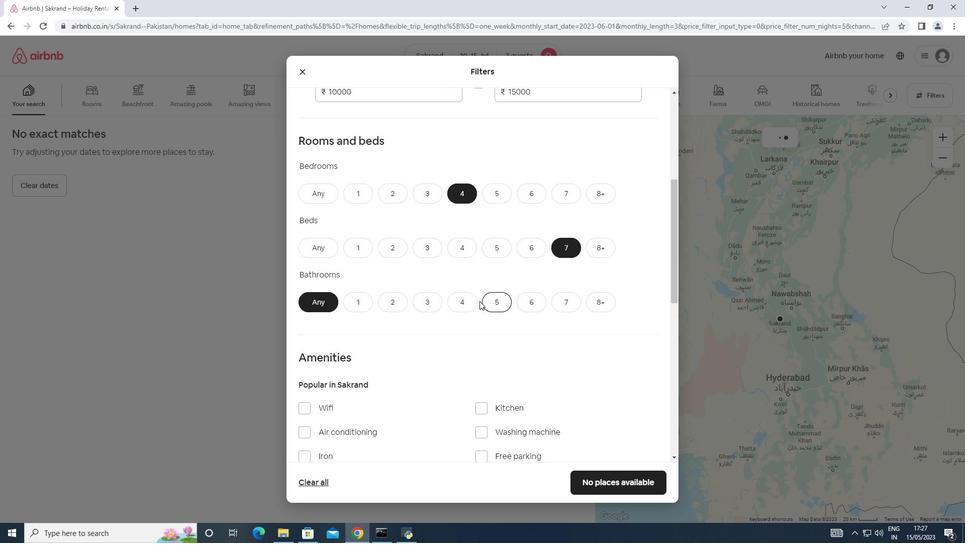 
Action: Mouse pressed left at (467, 301)
Screenshot: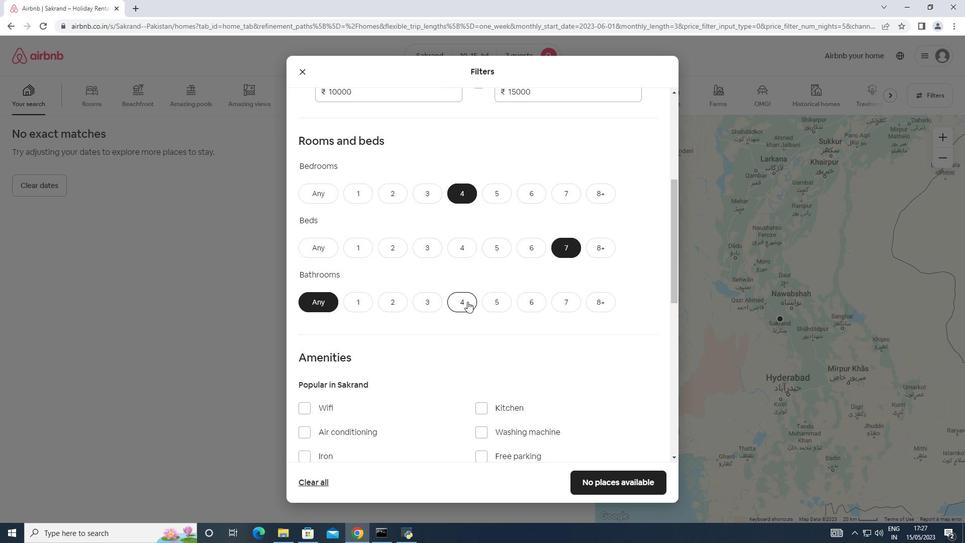 
Action: Mouse moved to (478, 300)
Screenshot: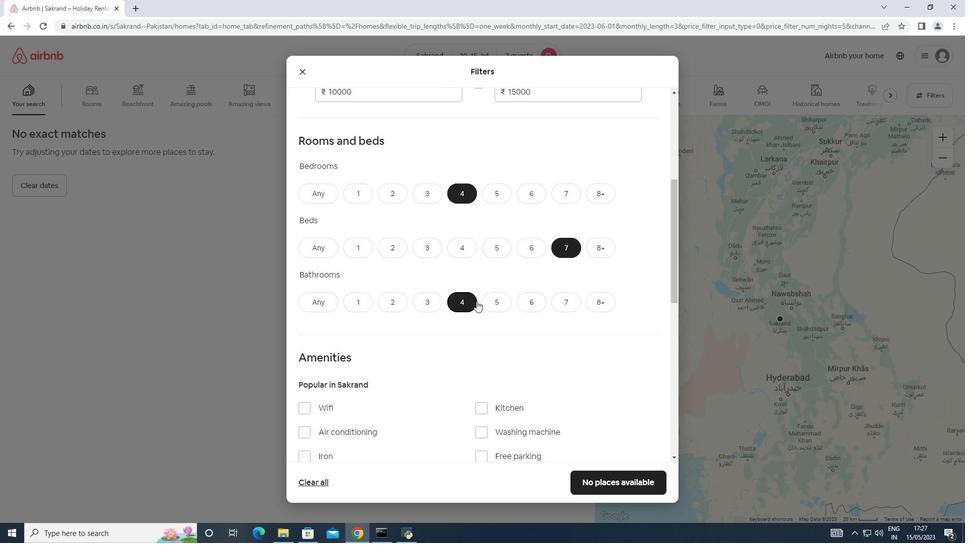 
Action: Mouse scrolled (478, 300) with delta (0, 0)
Screenshot: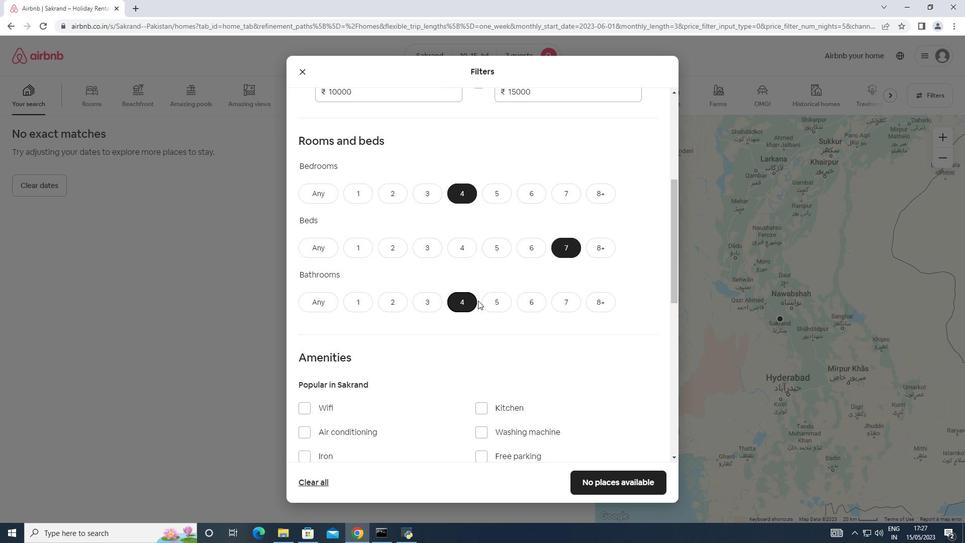 
Action: Mouse scrolled (478, 300) with delta (0, 0)
Screenshot: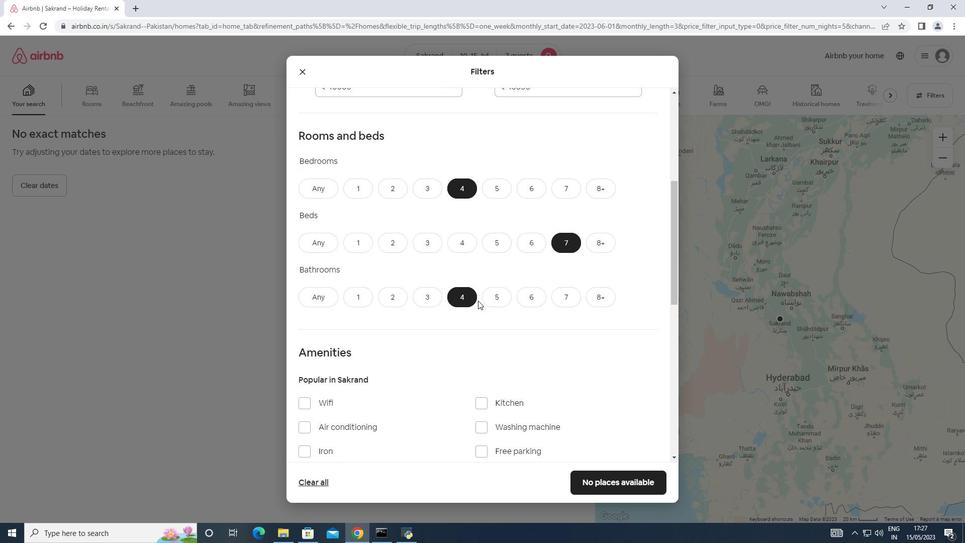 
Action: Mouse moved to (480, 297)
Screenshot: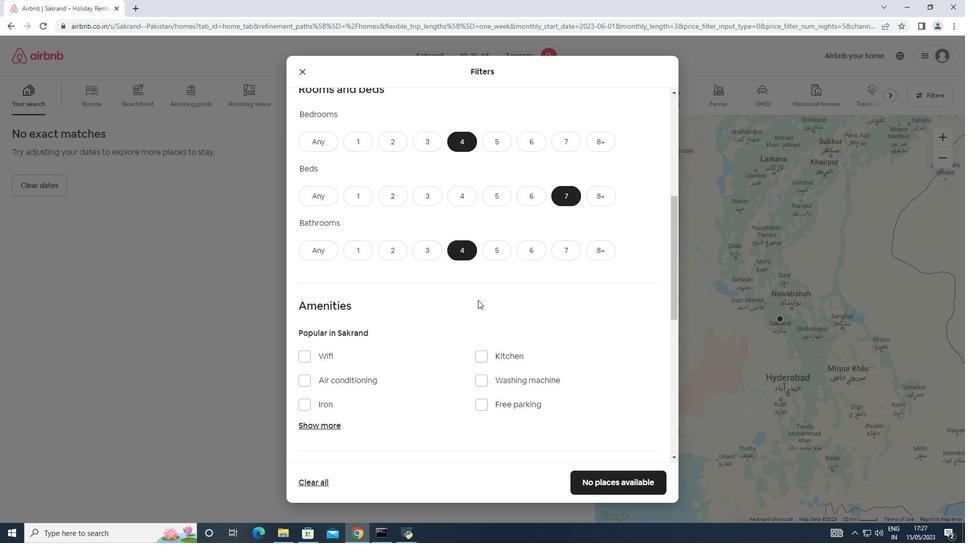 
Action: Mouse scrolled (480, 296) with delta (0, 0)
Screenshot: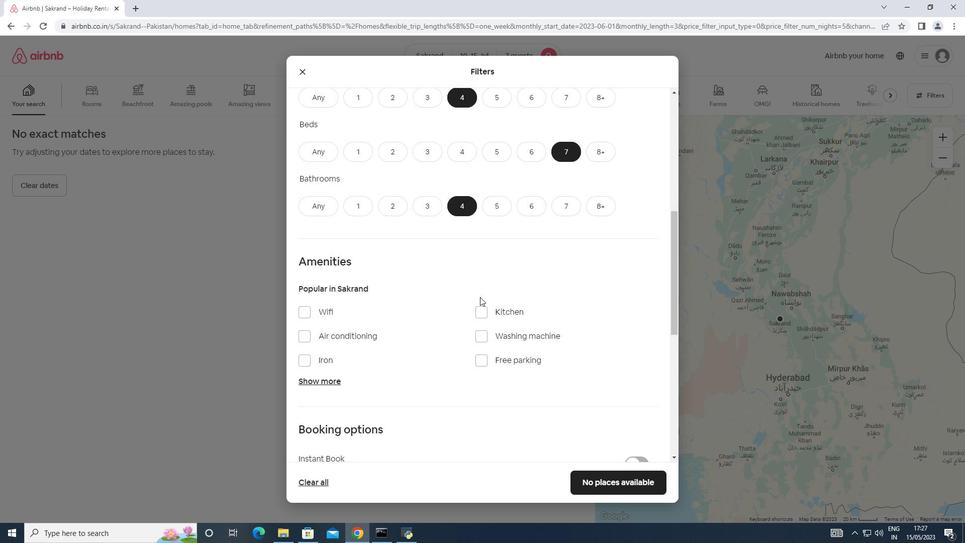 
Action: Mouse moved to (480, 294)
Screenshot: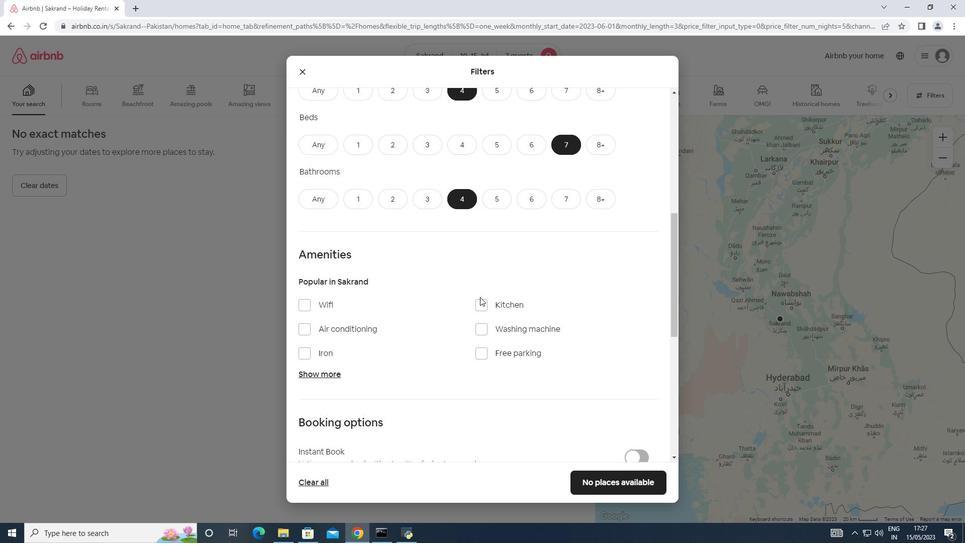 
Action: Mouse scrolled (480, 294) with delta (0, 0)
Screenshot: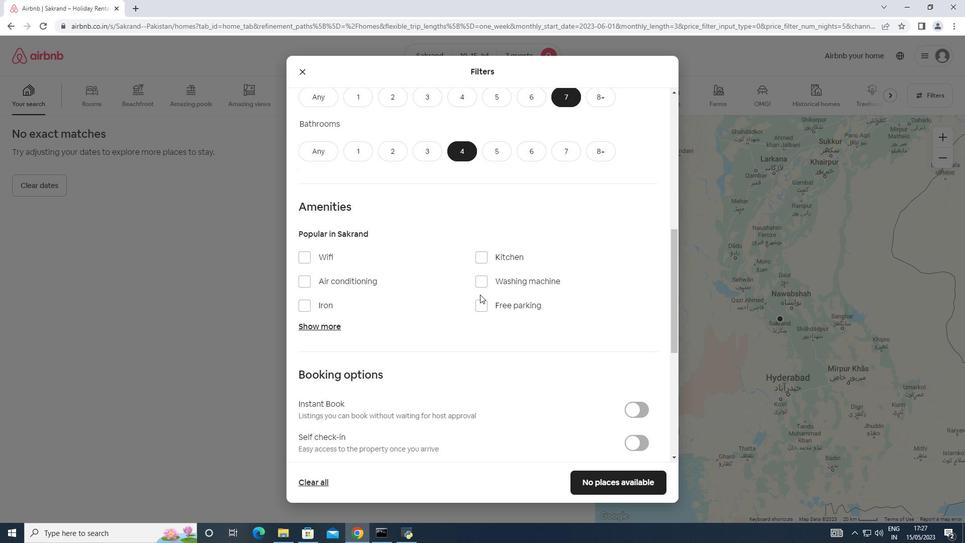 
Action: Mouse moved to (321, 278)
Screenshot: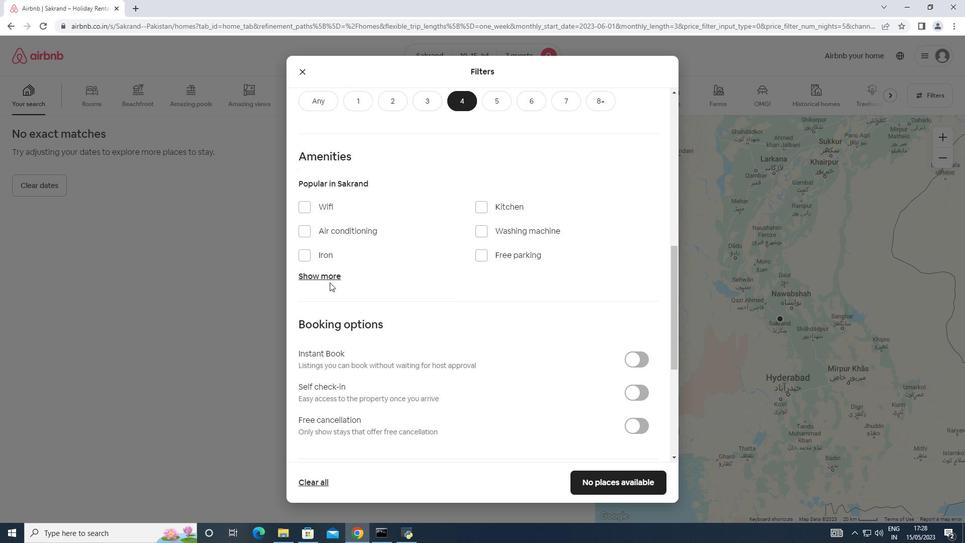 
Action: Mouse pressed left at (321, 278)
Screenshot: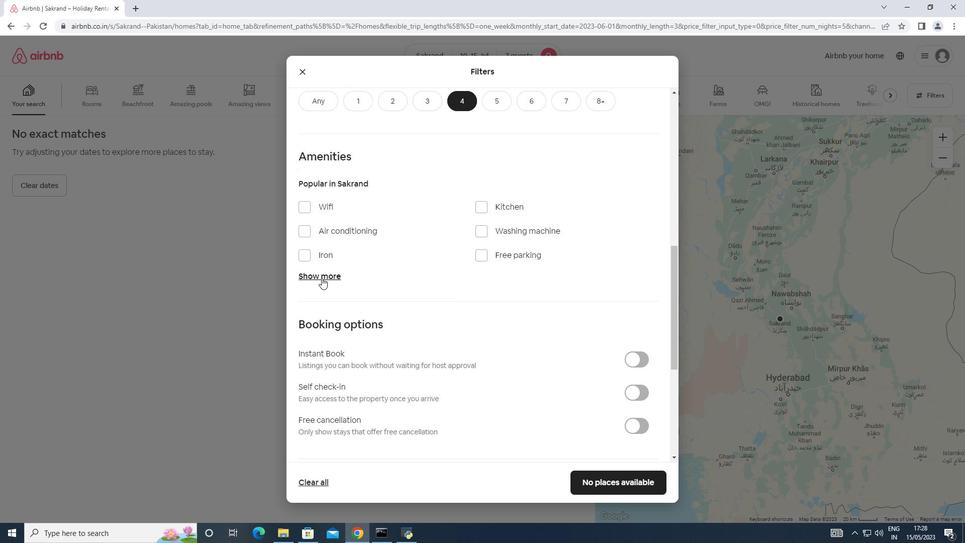 
Action: Mouse moved to (302, 210)
Screenshot: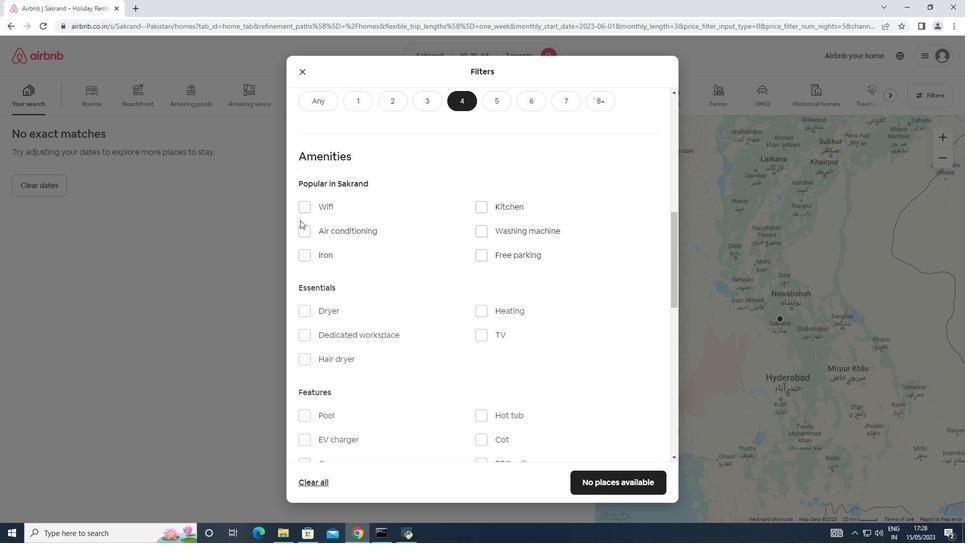 
Action: Mouse pressed left at (302, 210)
Screenshot: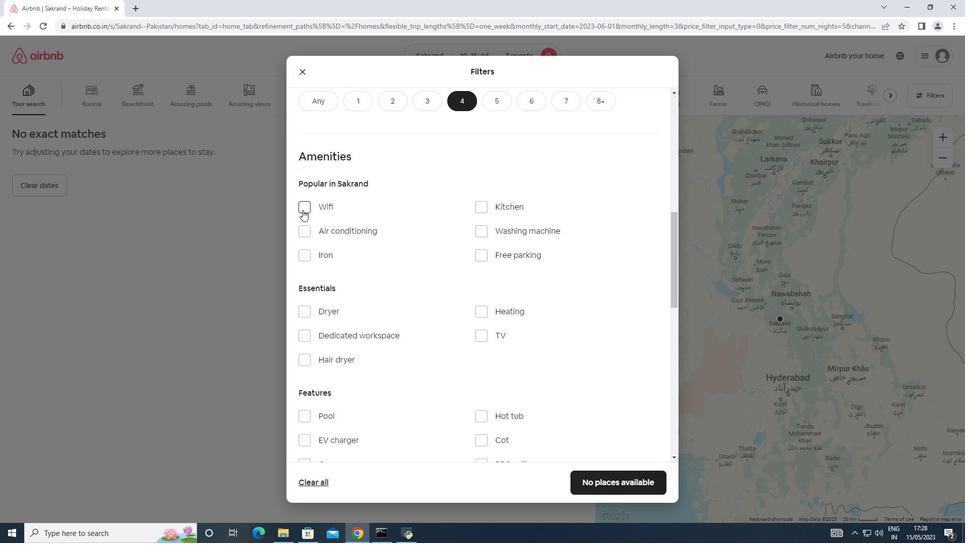 
Action: Mouse moved to (483, 335)
Screenshot: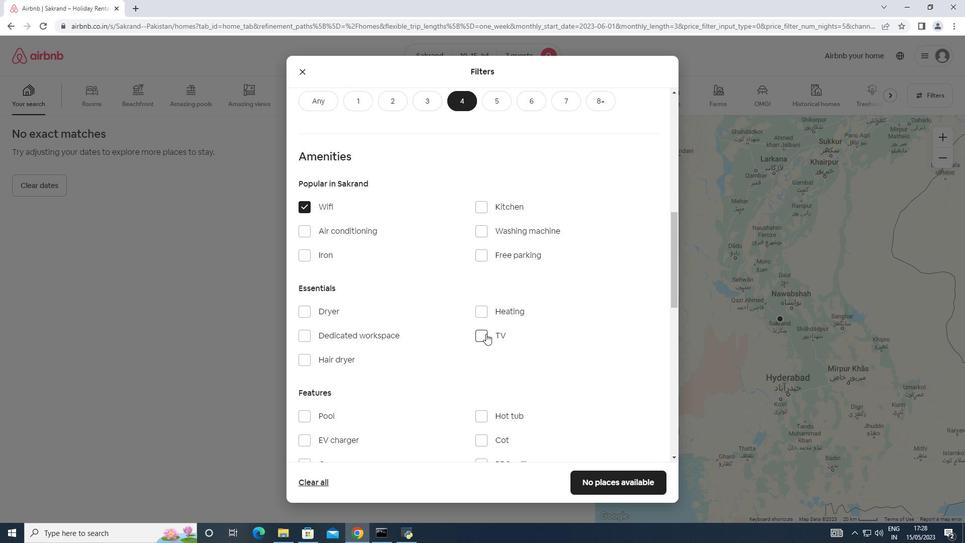 
Action: Mouse pressed left at (483, 335)
Screenshot: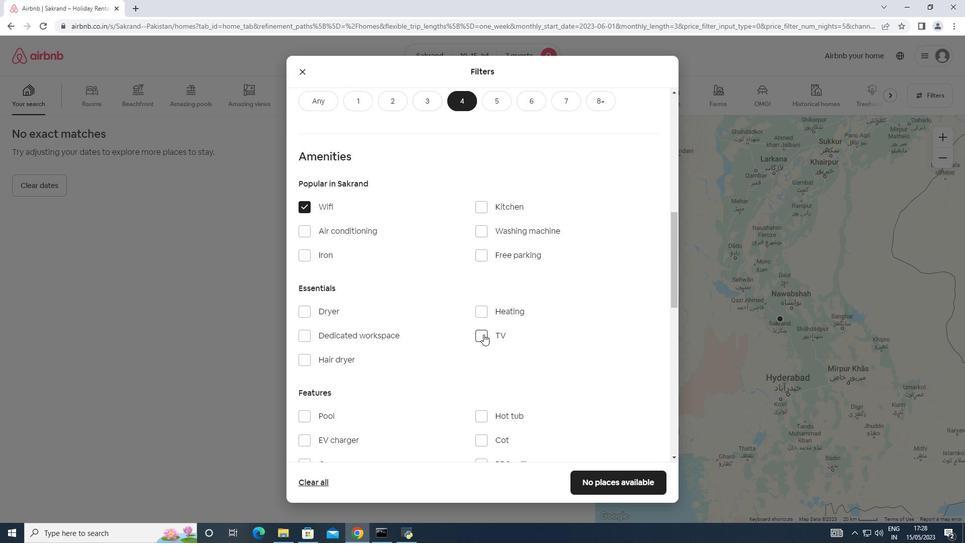 
Action: Mouse moved to (479, 254)
Screenshot: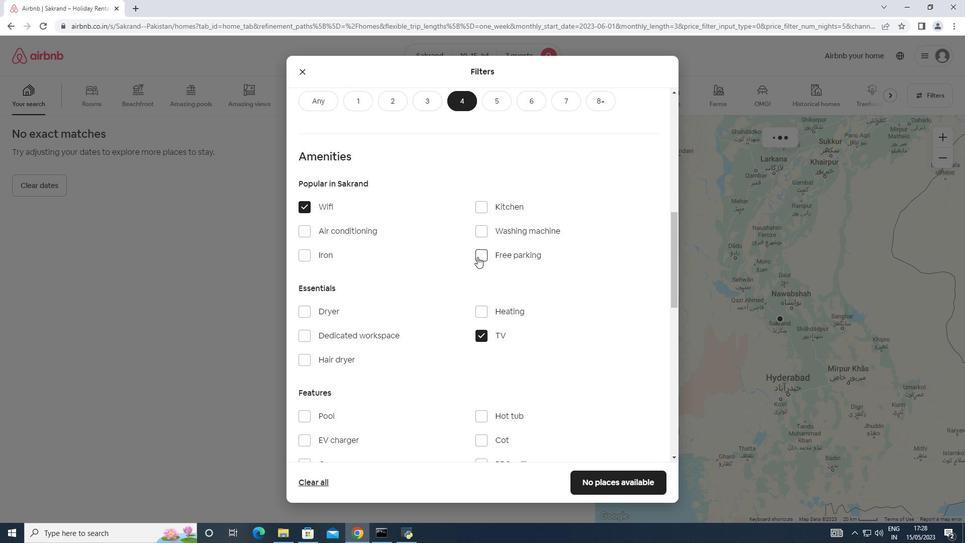 
Action: Mouse pressed left at (479, 254)
Screenshot: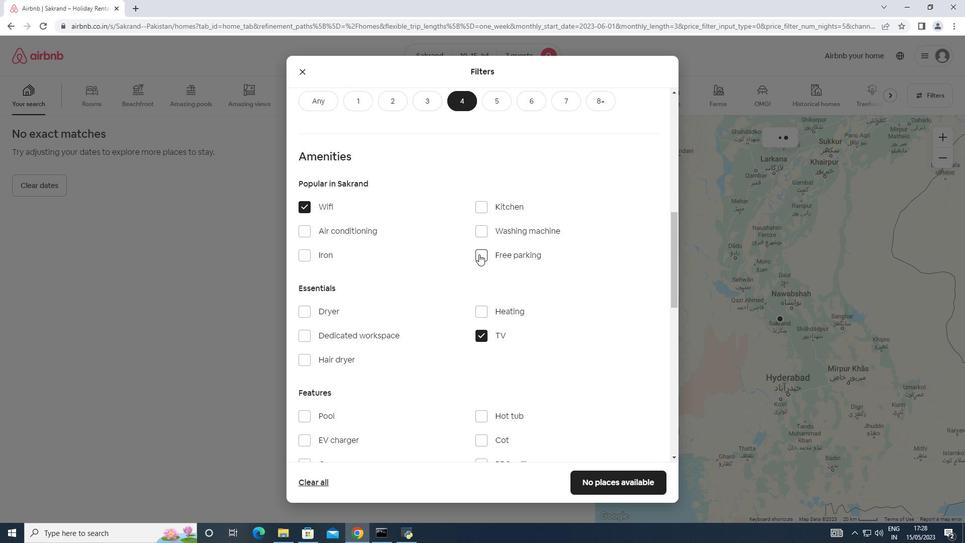 
Action: Mouse moved to (433, 317)
Screenshot: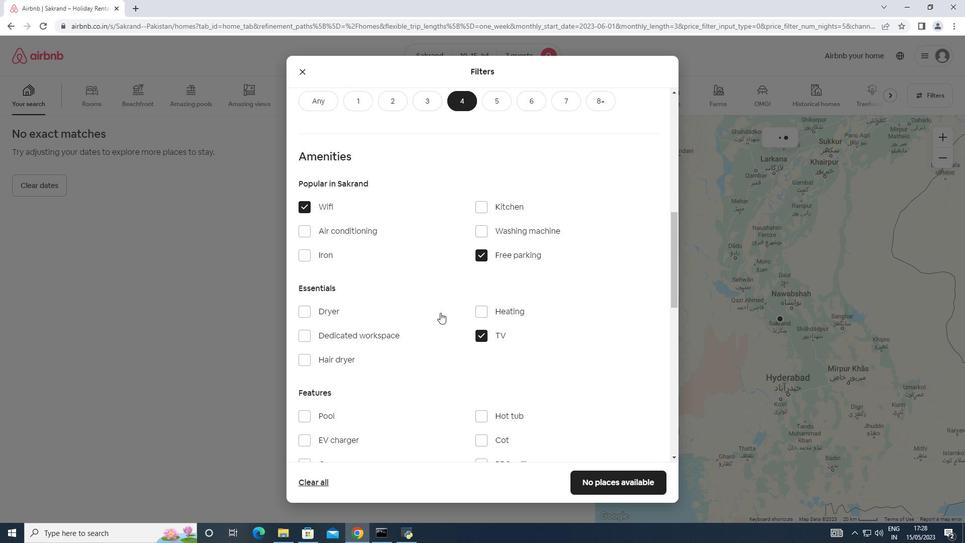 
Action: Mouse scrolled (433, 317) with delta (0, 0)
Screenshot: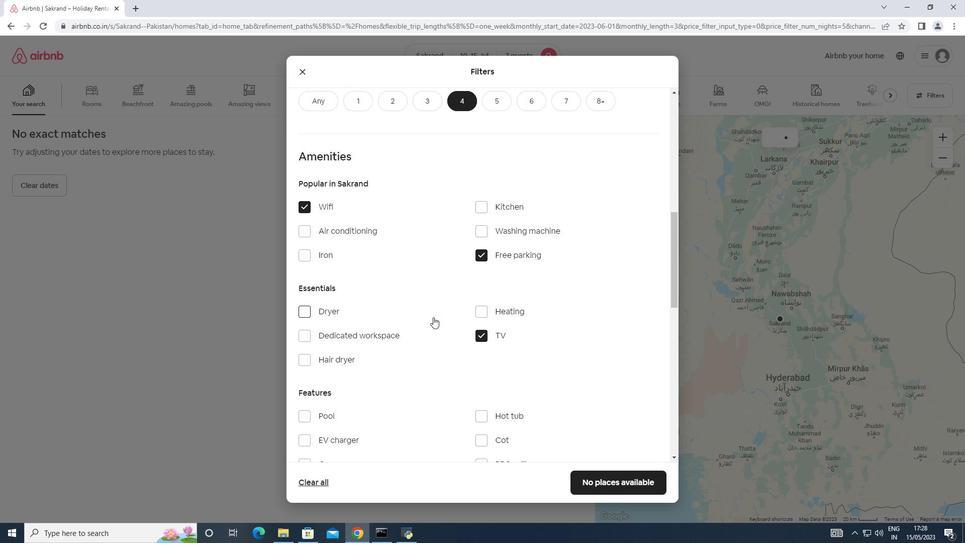 
Action: Mouse scrolled (433, 317) with delta (0, 0)
Screenshot: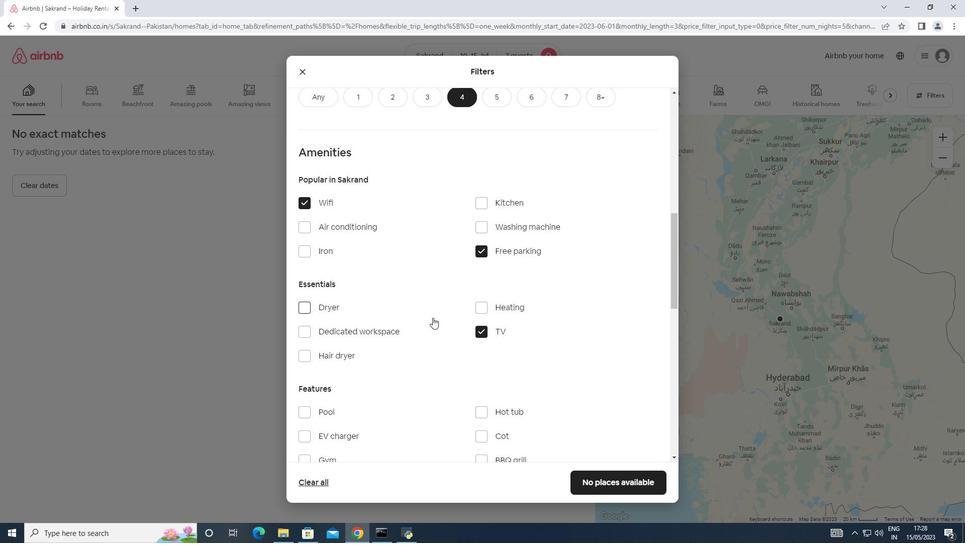 
Action: Mouse scrolled (433, 317) with delta (0, 0)
Screenshot: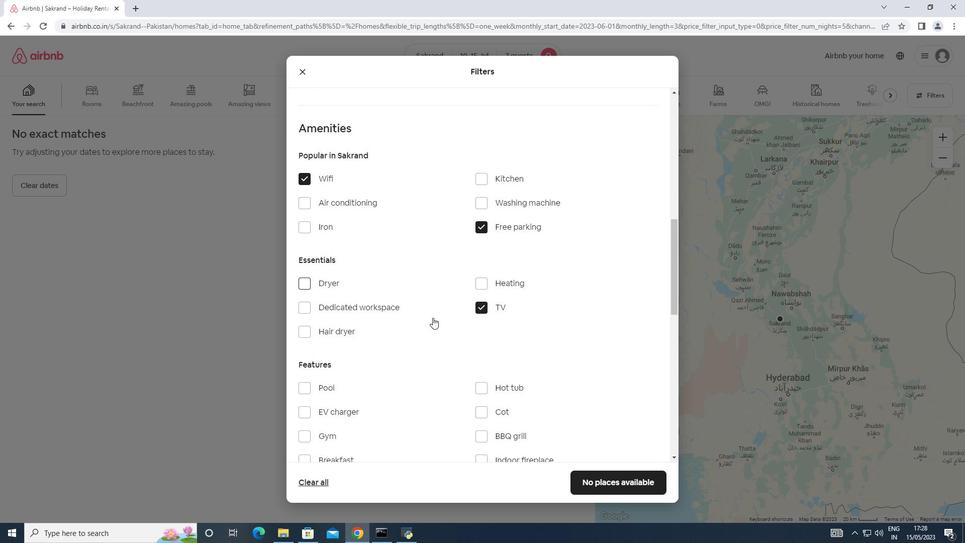 
Action: Mouse moved to (323, 310)
Screenshot: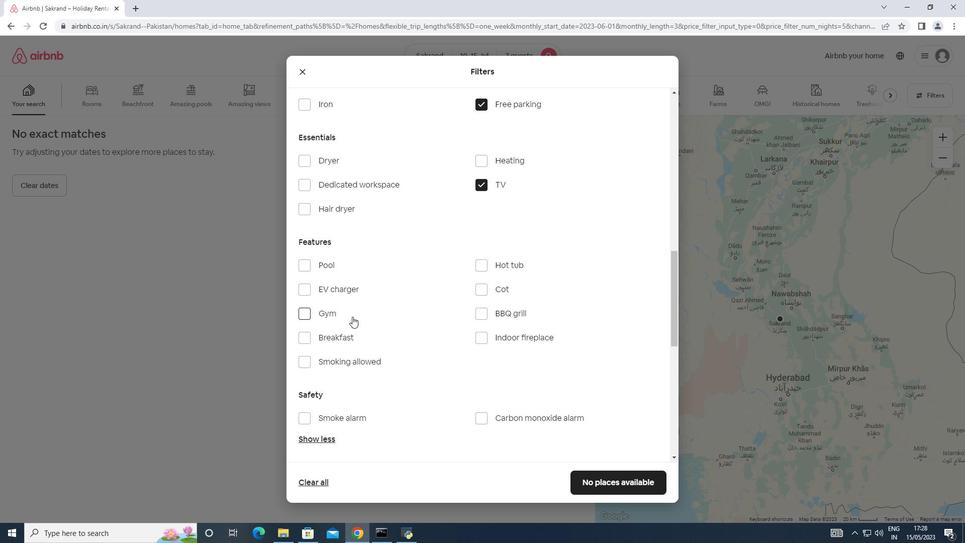 
Action: Mouse pressed left at (323, 310)
Screenshot: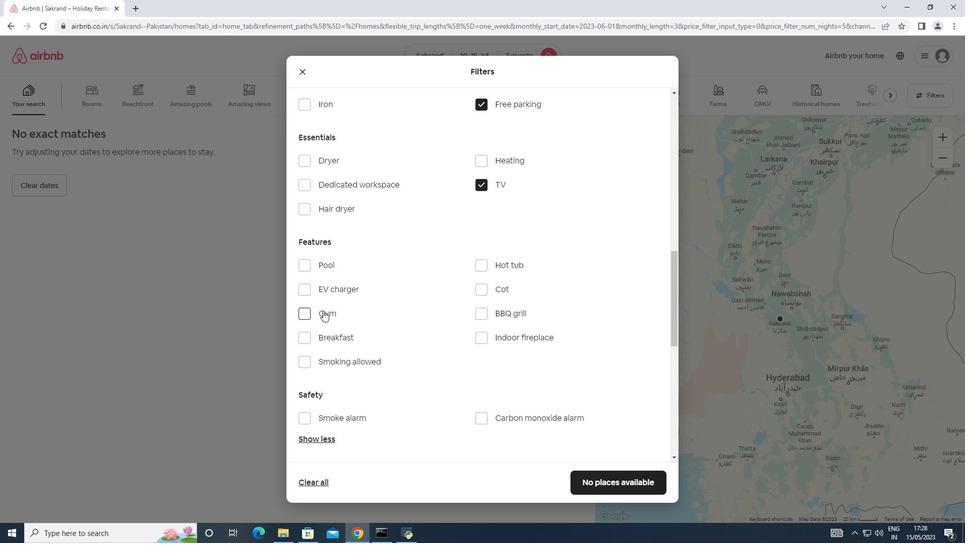 
Action: Mouse moved to (318, 336)
Screenshot: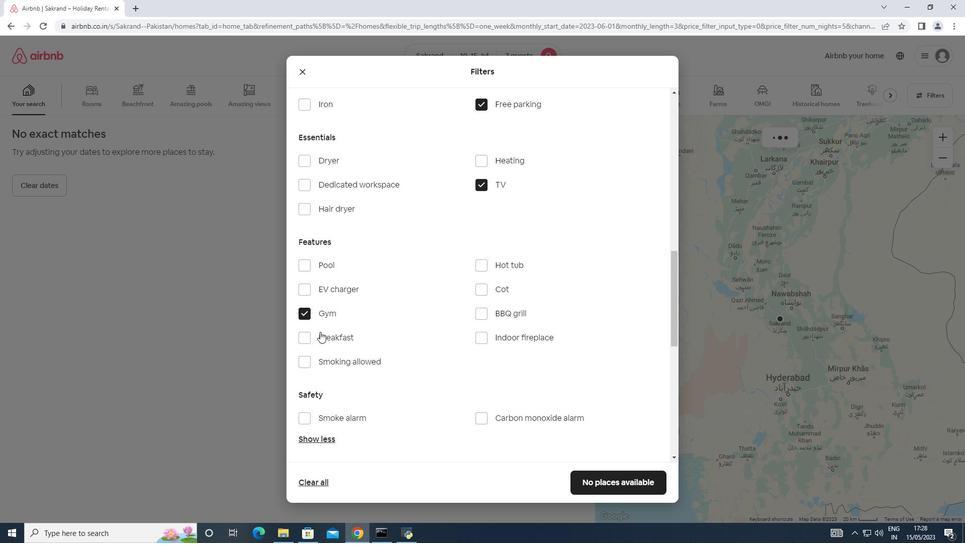 
Action: Mouse pressed left at (318, 336)
Screenshot: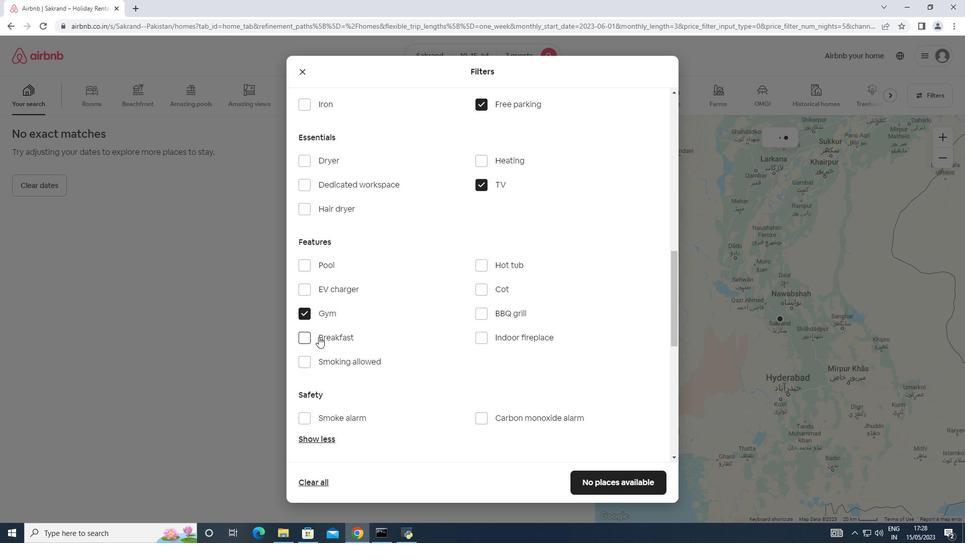 
Action: Mouse moved to (465, 327)
Screenshot: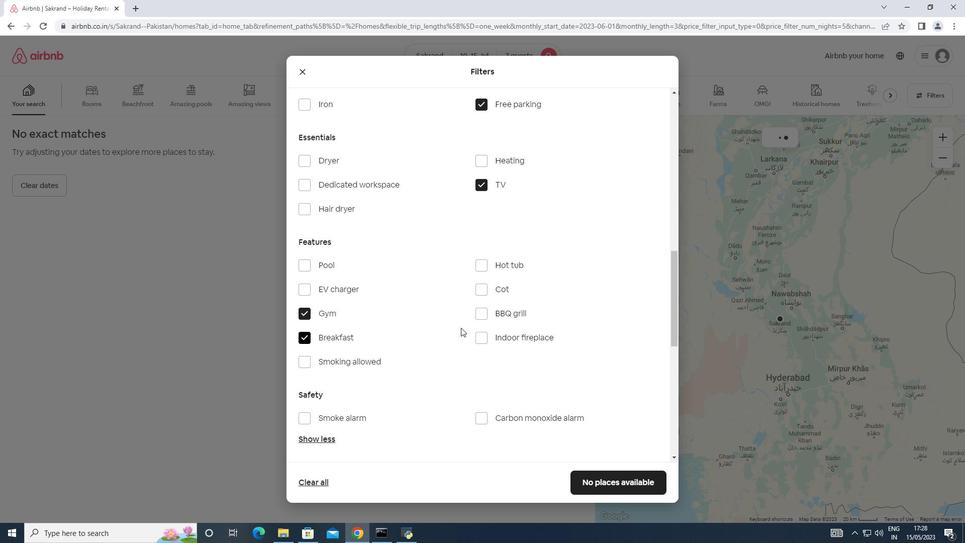 
Action: Mouse scrolled (465, 327) with delta (0, 0)
Screenshot: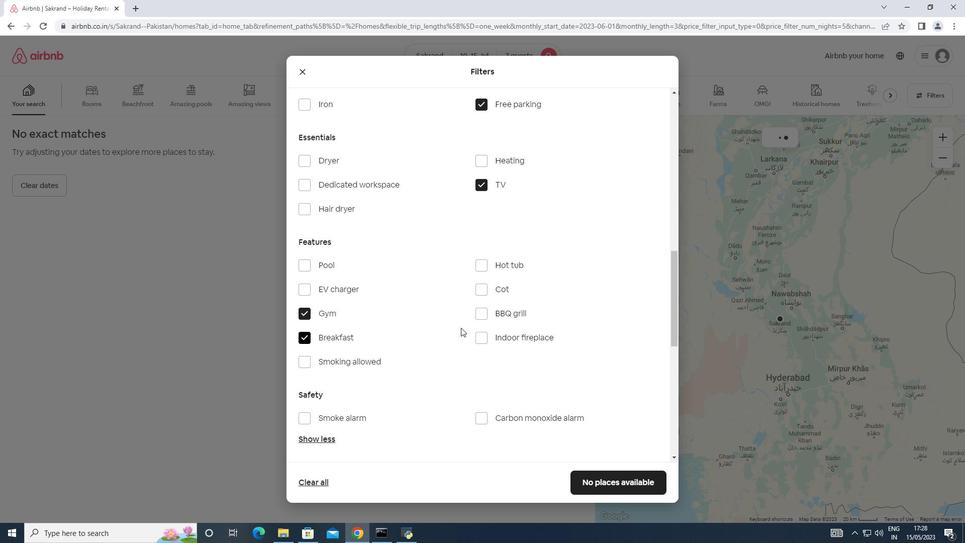 
Action: Mouse moved to (474, 324)
Screenshot: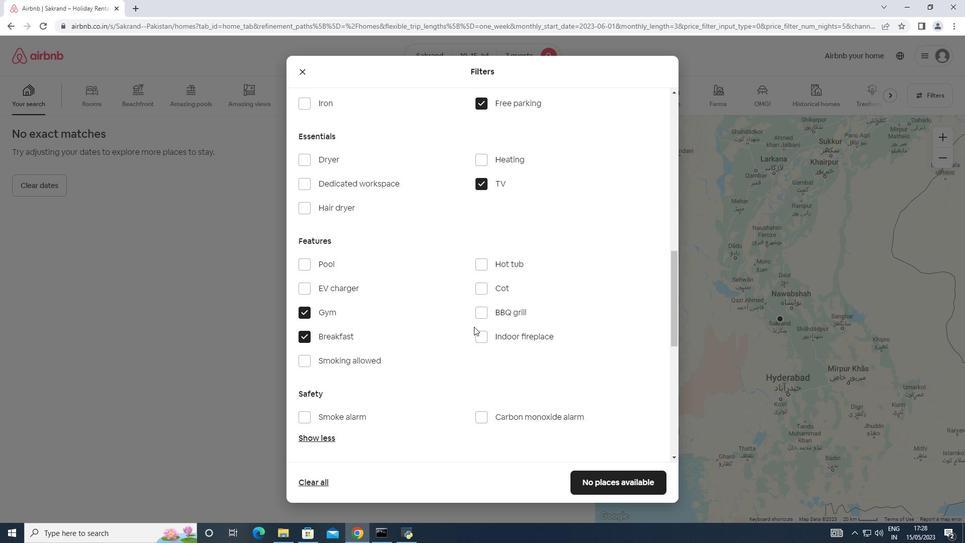 
Action: Mouse scrolled (474, 323) with delta (0, 0)
Screenshot: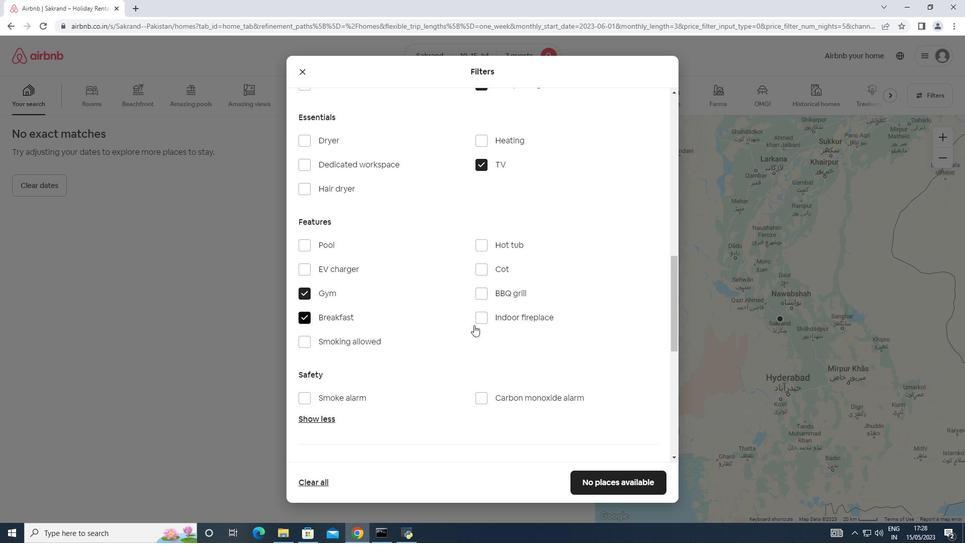 
Action: Mouse scrolled (474, 323) with delta (0, 0)
Screenshot: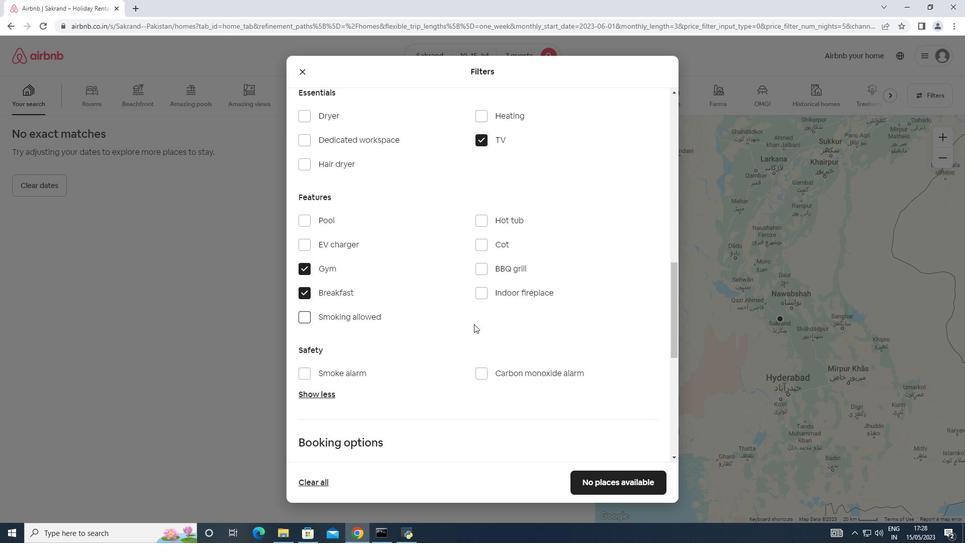 
Action: Mouse scrolled (474, 323) with delta (0, 0)
Screenshot: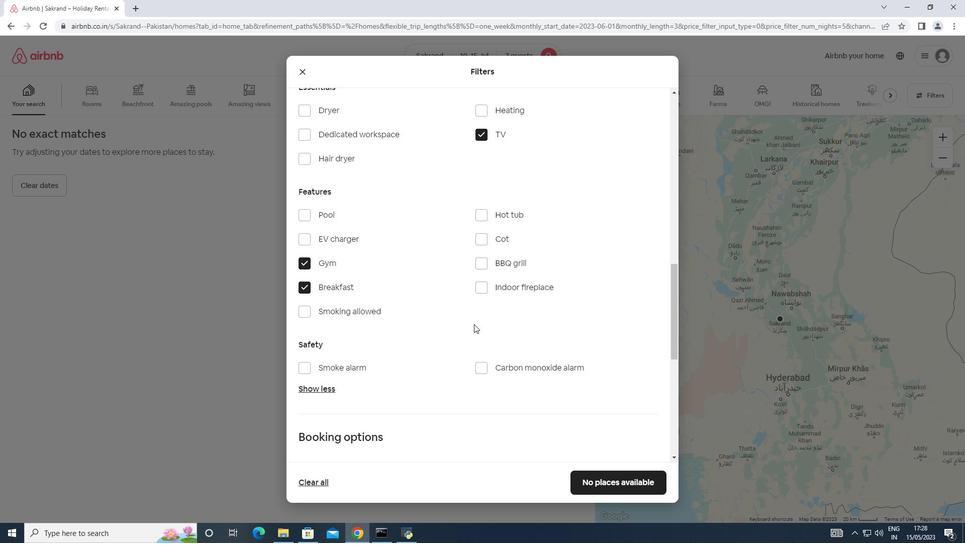 
Action: Mouse moved to (474, 322)
Screenshot: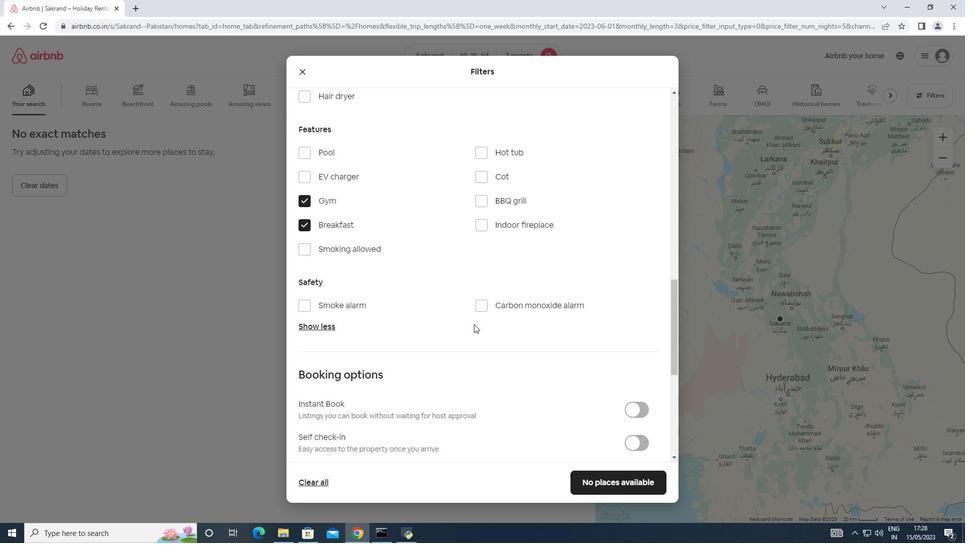 
Action: Mouse scrolled (474, 322) with delta (0, 0)
Screenshot: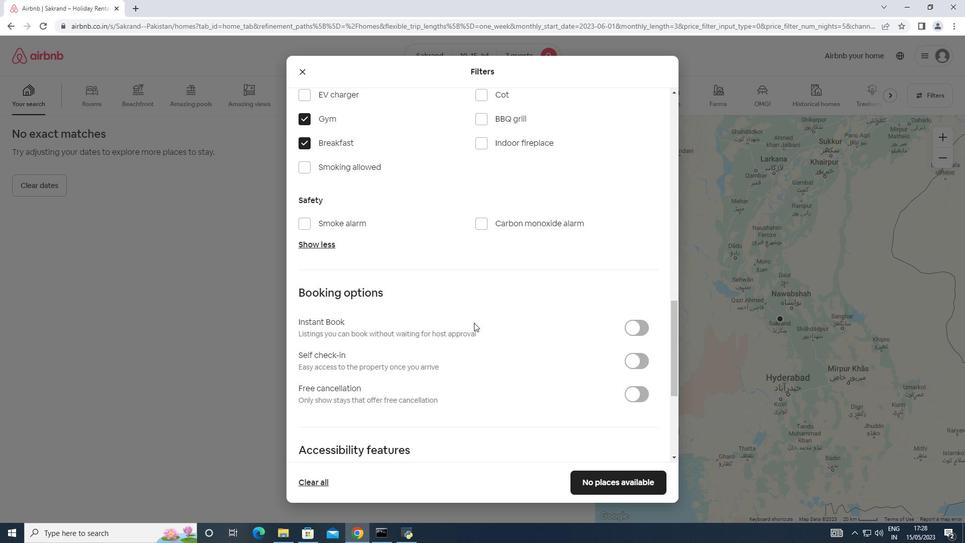 
Action: Mouse scrolled (474, 322) with delta (0, 0)
Screenshot: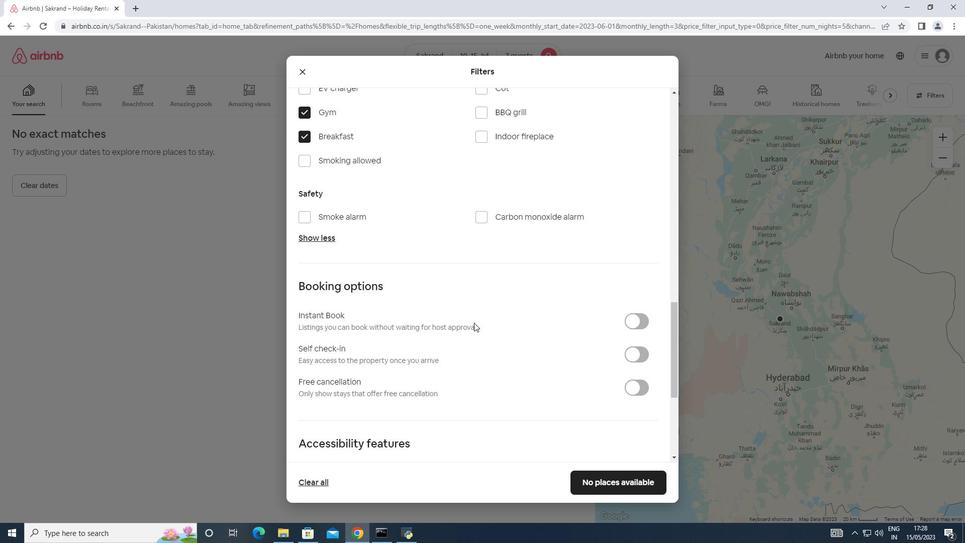 
Action: Mouse moved to (635, 249)
Screenshot: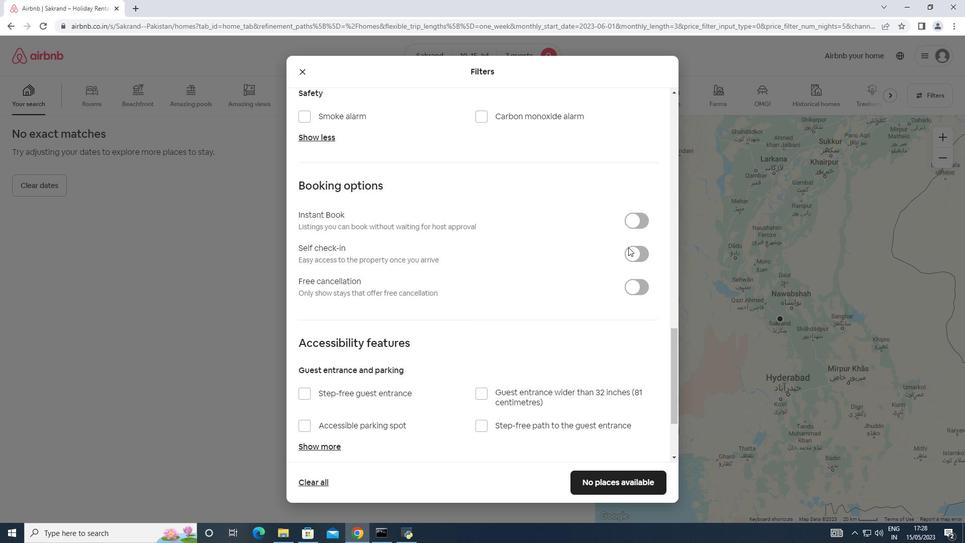 
Action: Mouse pressed left at (635, 249)
Screenshot: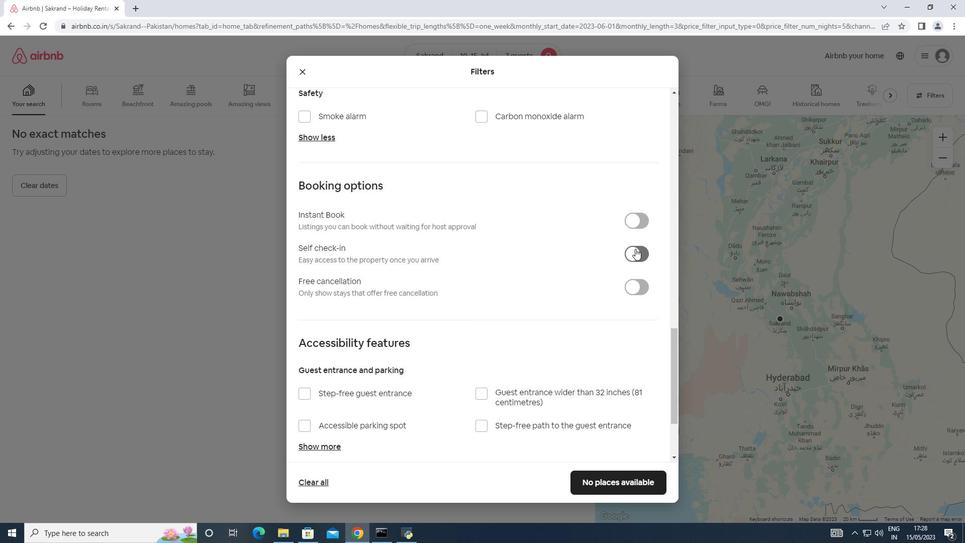 
Action: Mouse moved to (449, 297)
Screenshot: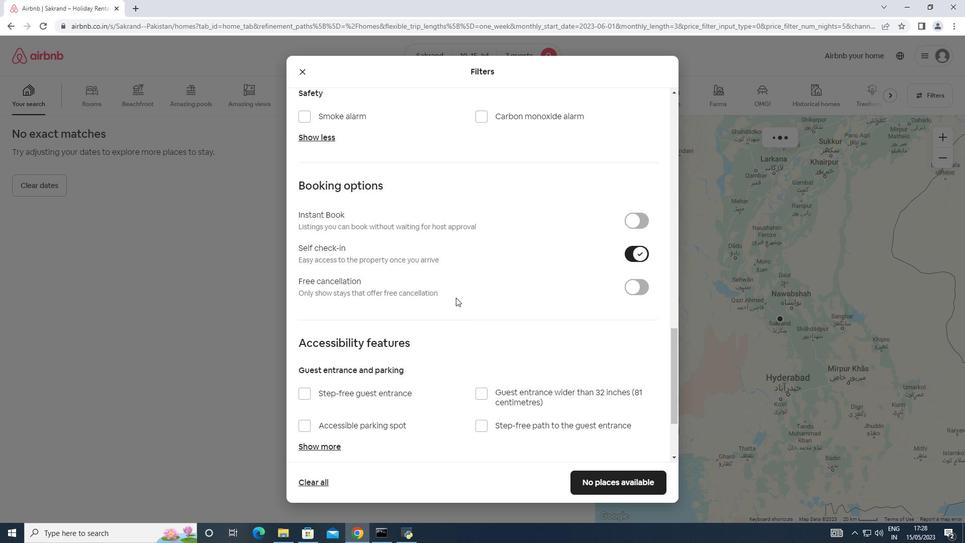 
Action: Mouse scrolled (449, 297) with delta (0, 0)
Screenshot: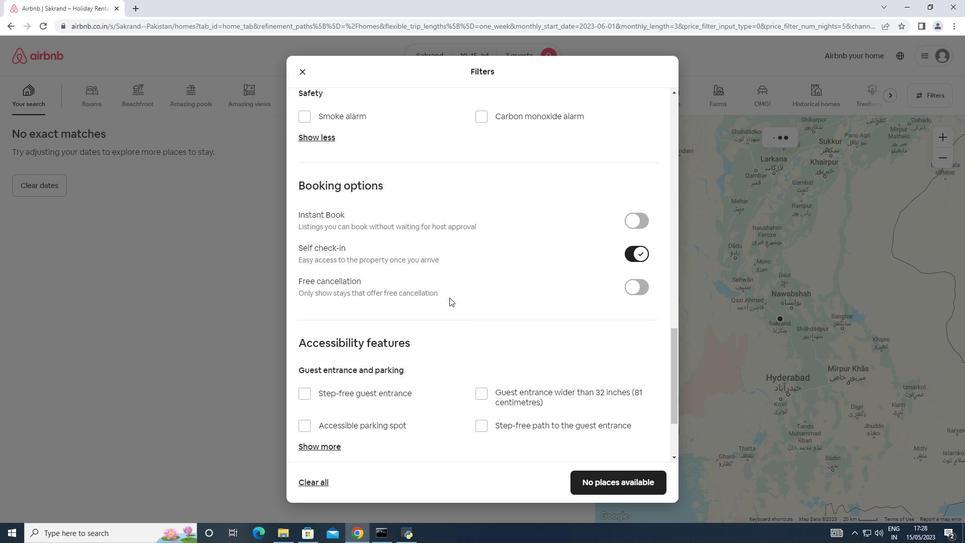 
Action: Mouse scrolled (449, 297) with delta (0, 0)
Screenshot: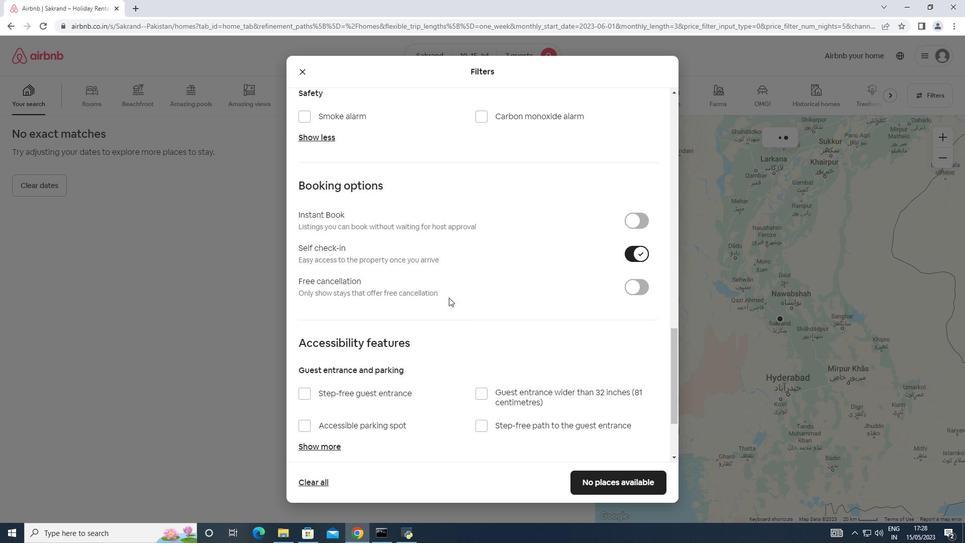 
Action: Mouse scrolled (449, 297) with delta (0, 0)
Screenshot: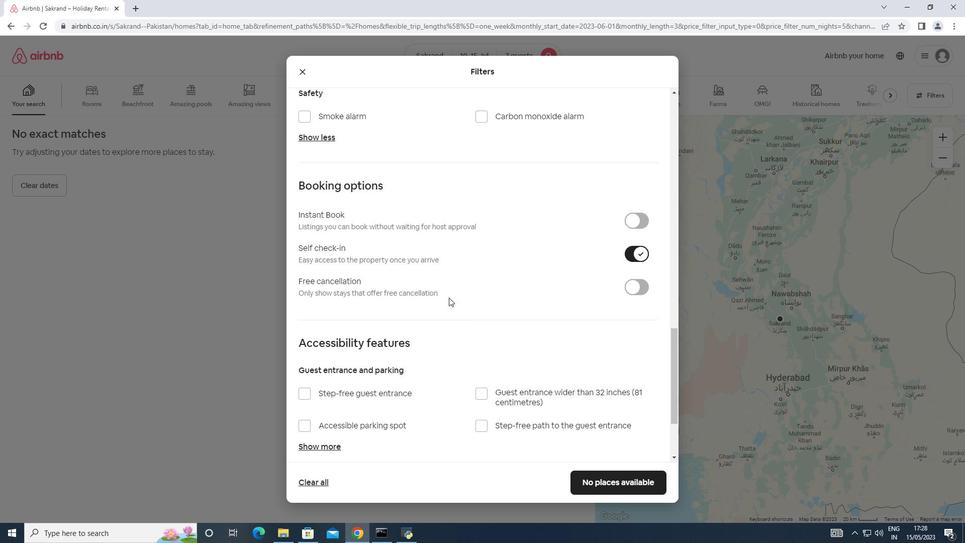
Action: Mouse moved to (449, 294)
Screenshot: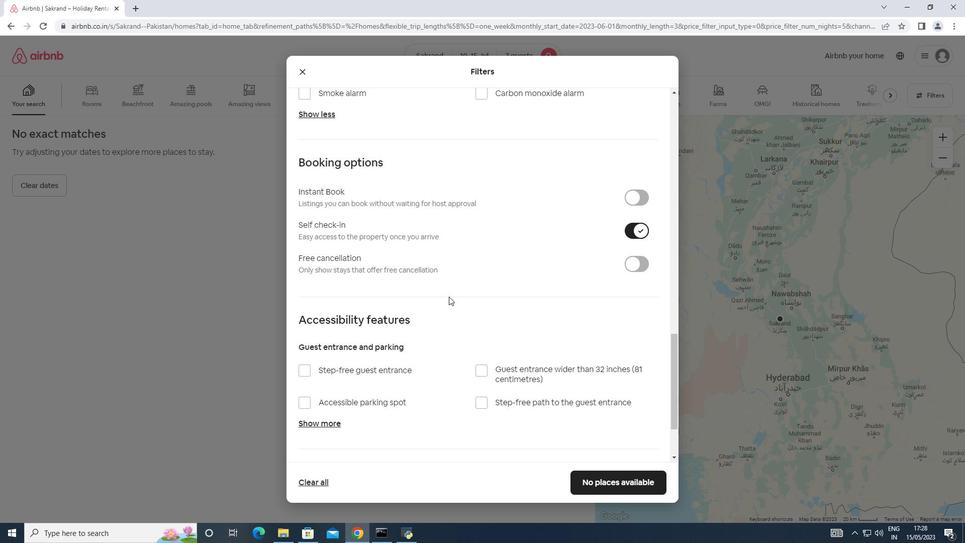 
Action: Mouse scrolled (449, 293) with delta (0, 0)
Screenshot: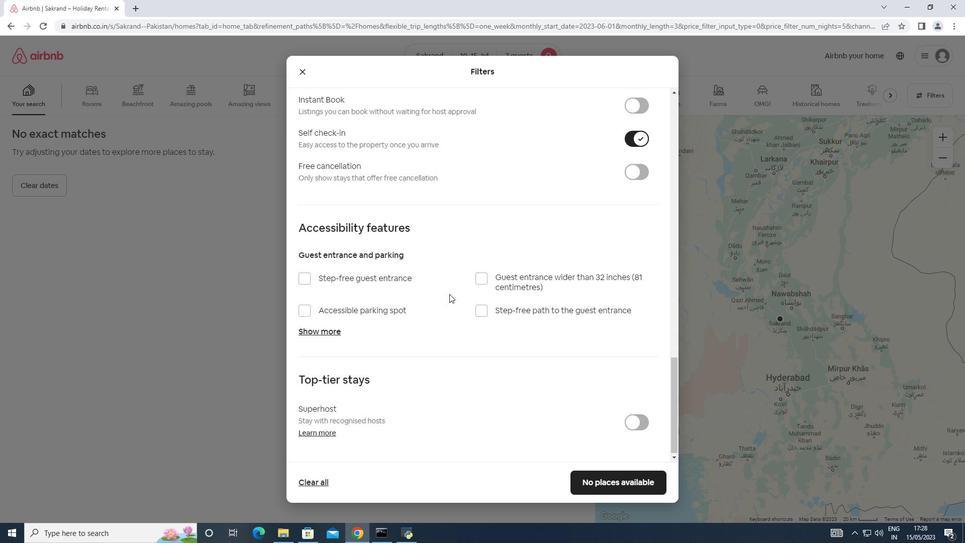 
Action: Mouse scrolled (449, 293) with delta (0, 0)
Screenshot: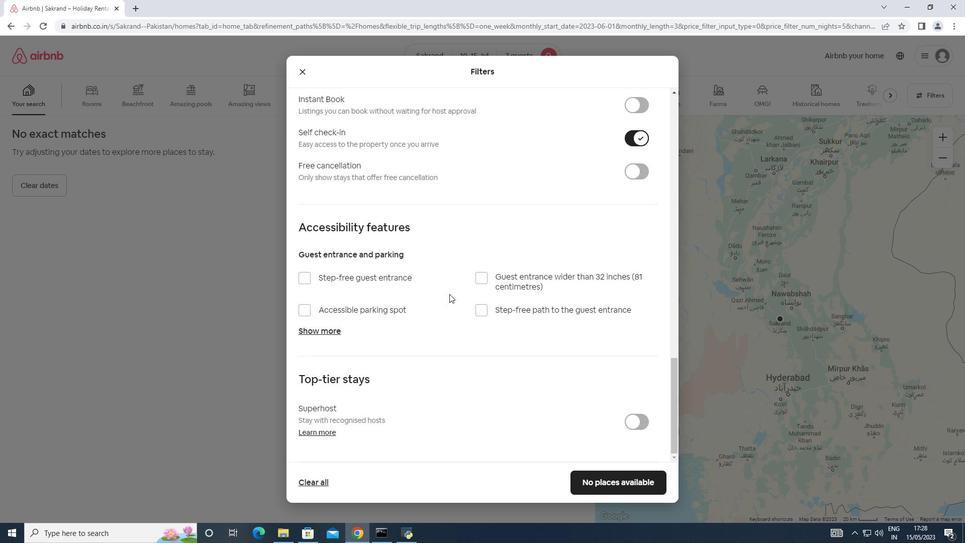 
Action: Mouse moved to (452, 291)
Screenshot: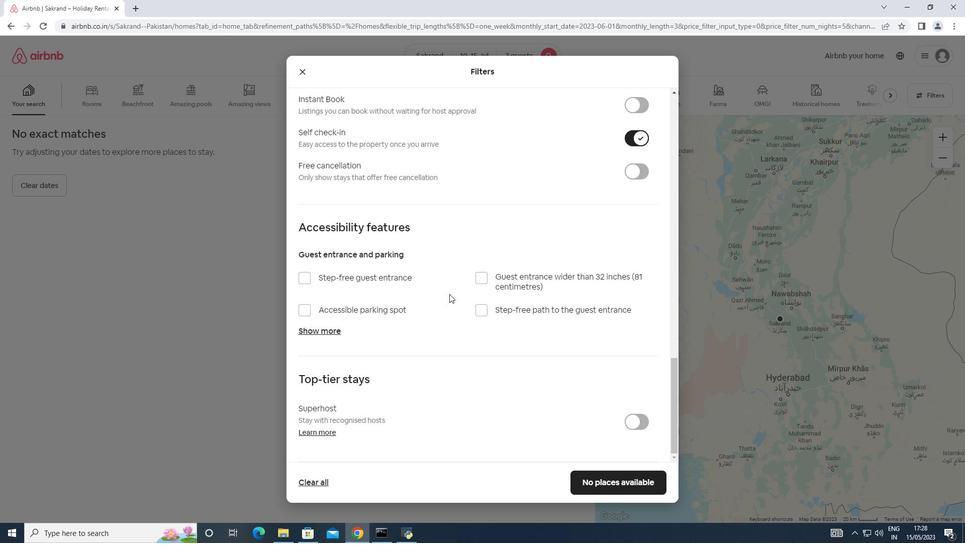 
Action: Mouse scrolled (452, 291) with delta (0, 0)
Screenshot: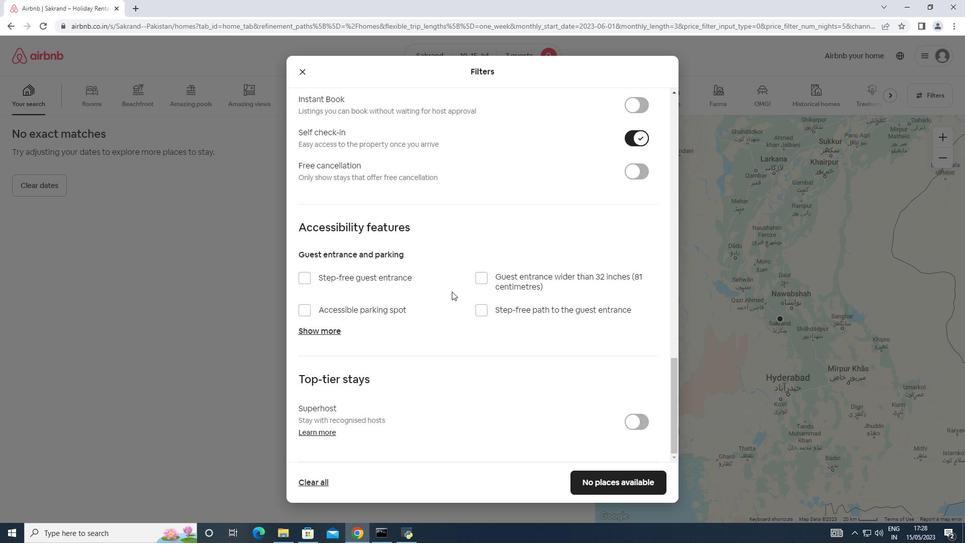 
Action: Mouse scrolled (452, 291) with delta (0, 0)
Screenshot: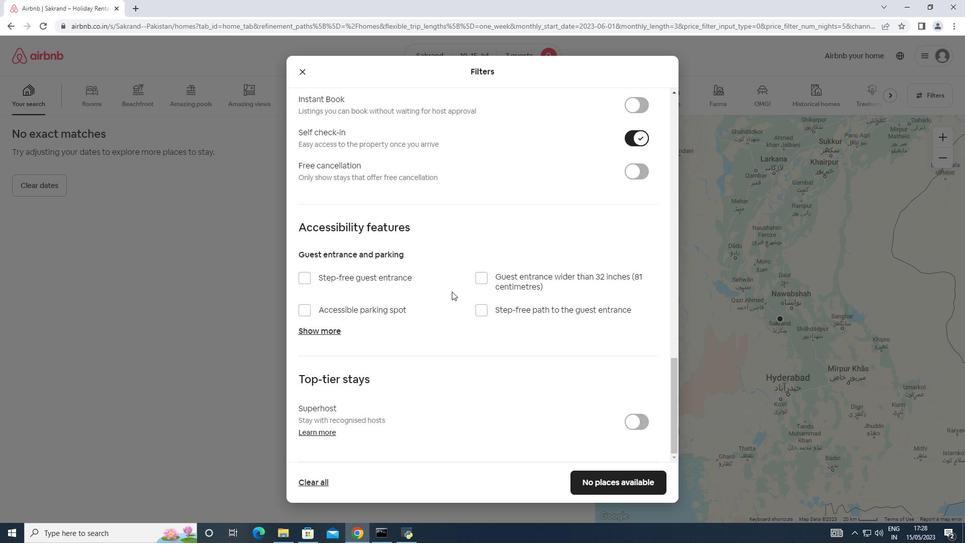 
Action: Mouse moved to (628, 475)
Screenshot: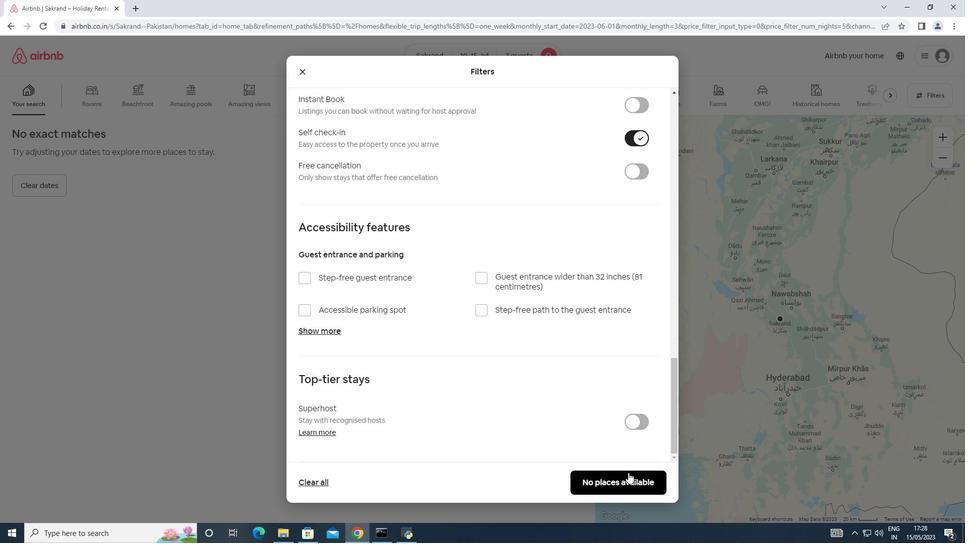 
Action: Mouse pressed left at (628, 475)
Screenshot: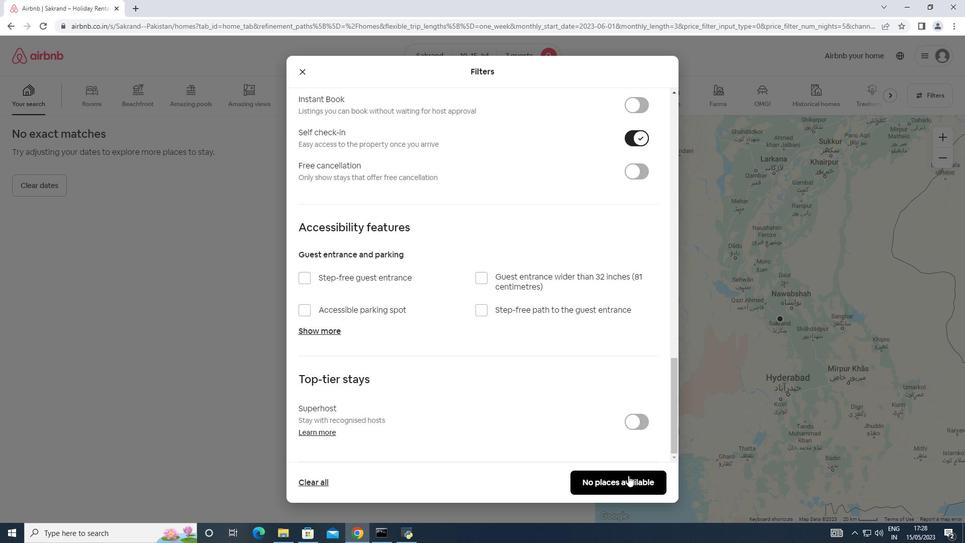
Action: Mouse moved to (629, 475)
Screenshot: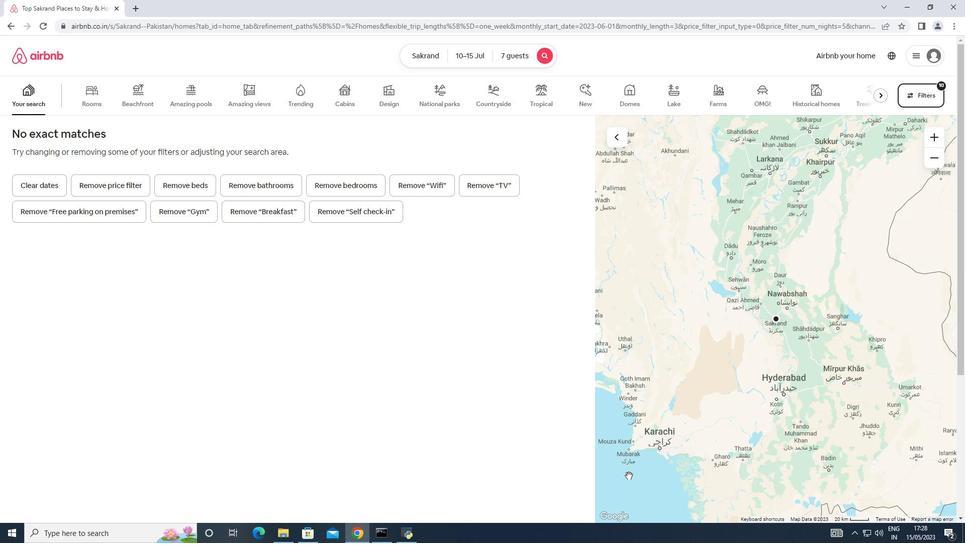 
